 Task: See all articles on browser extensions & outlook add-in.
Action: Mouse moved to (737, 48)
Screenshot: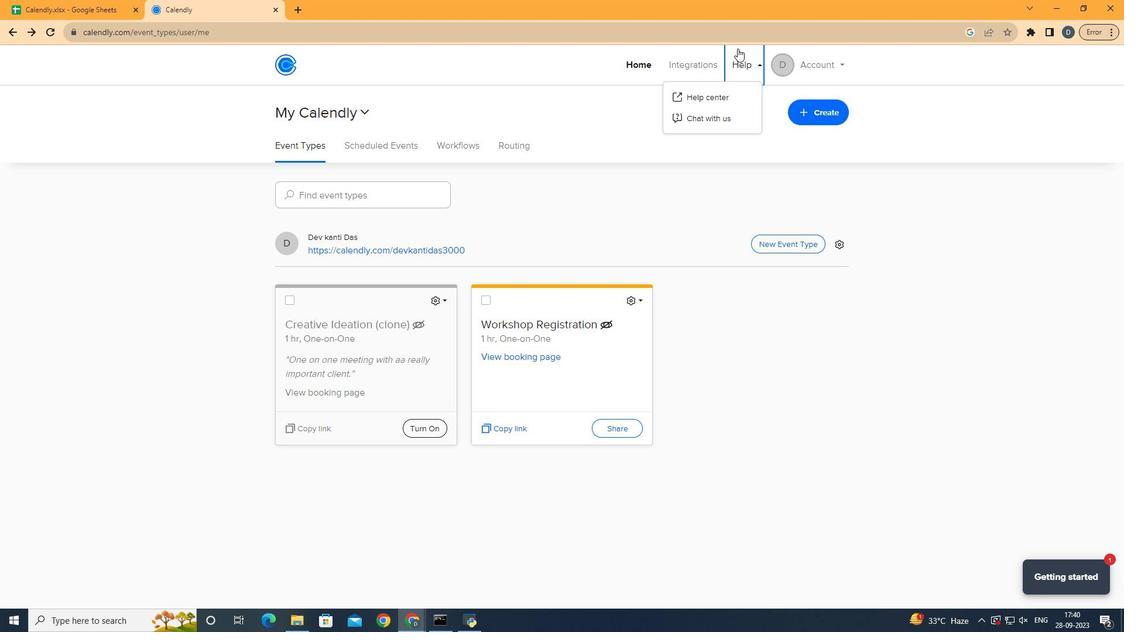 
Action: Mouse pressed left at (737, 48)
Screenshot: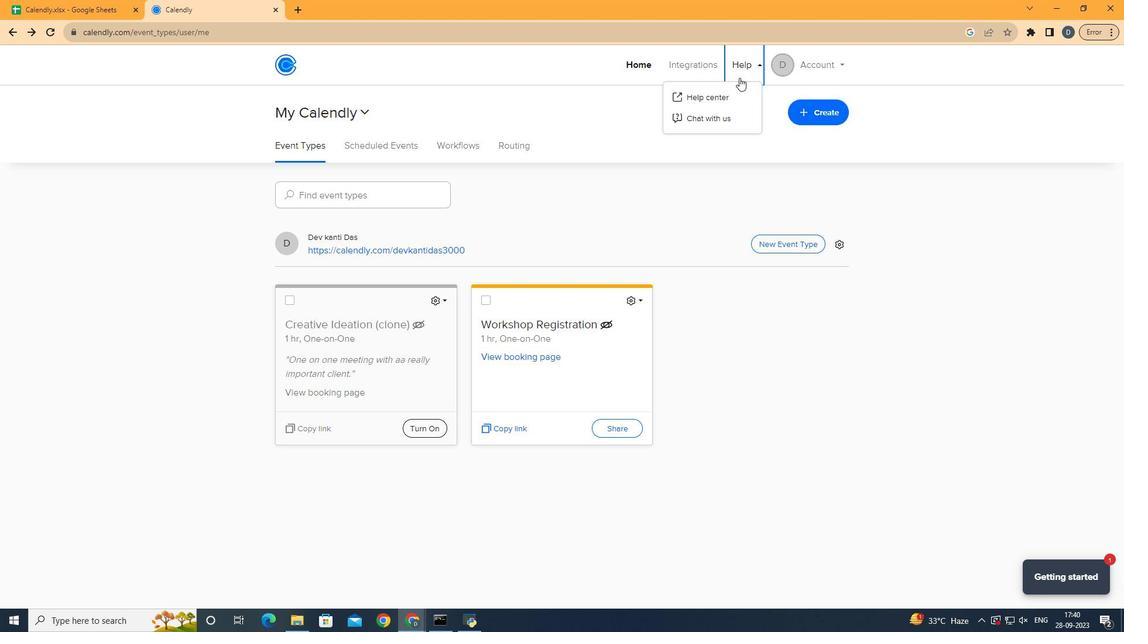 
Action: Mouse moved to (731, 102)
Screenshot: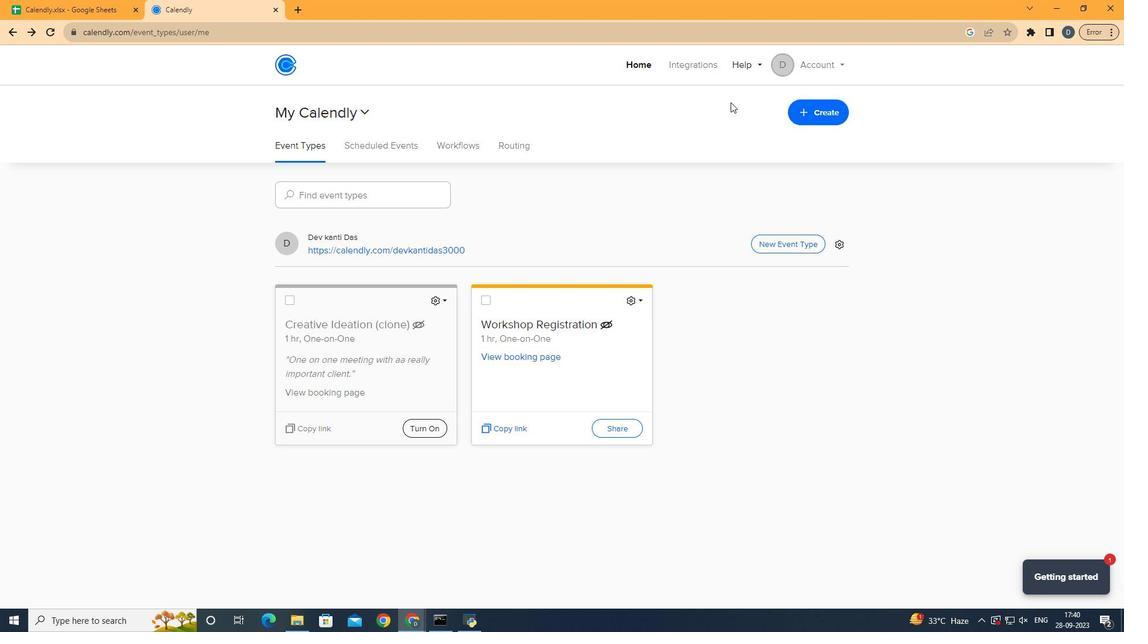
Action: Mouse pressed left at (731, 102)
Screenshot: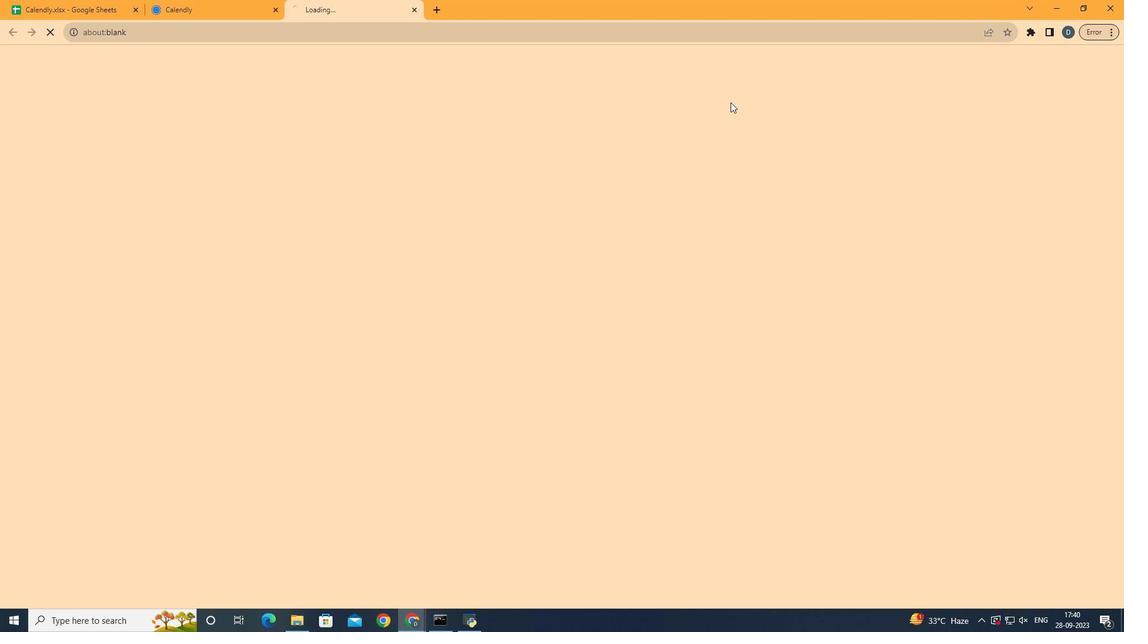 
Action: Mouse moved to (728, 253)
Screenshot: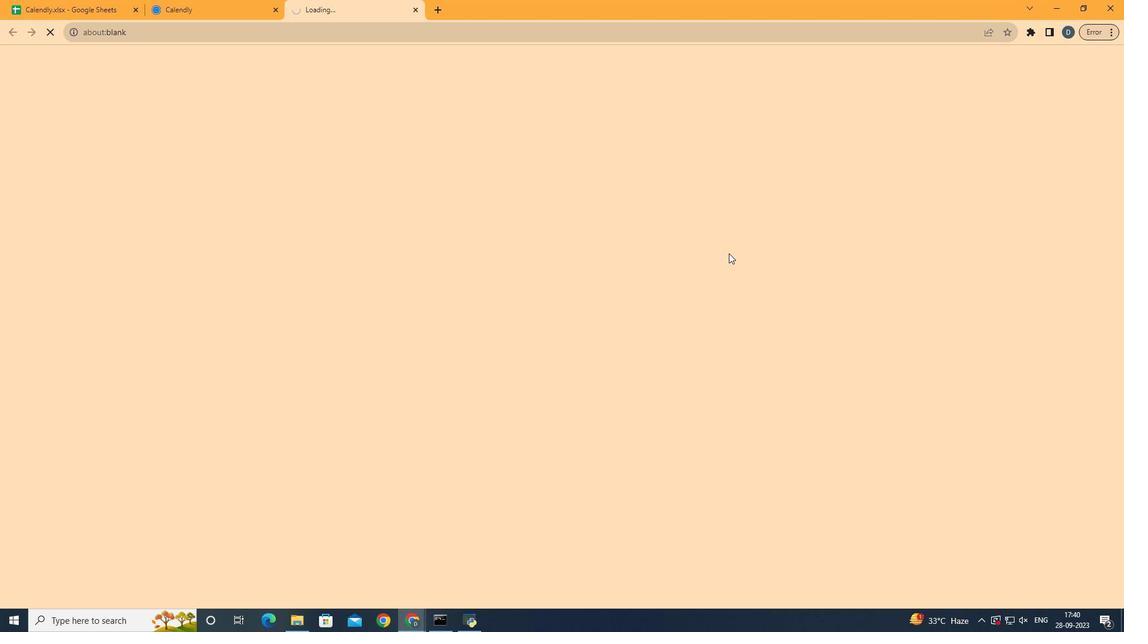
Action: Mouse scrolled (728, 252) with delta (0, 0)
Screenshot: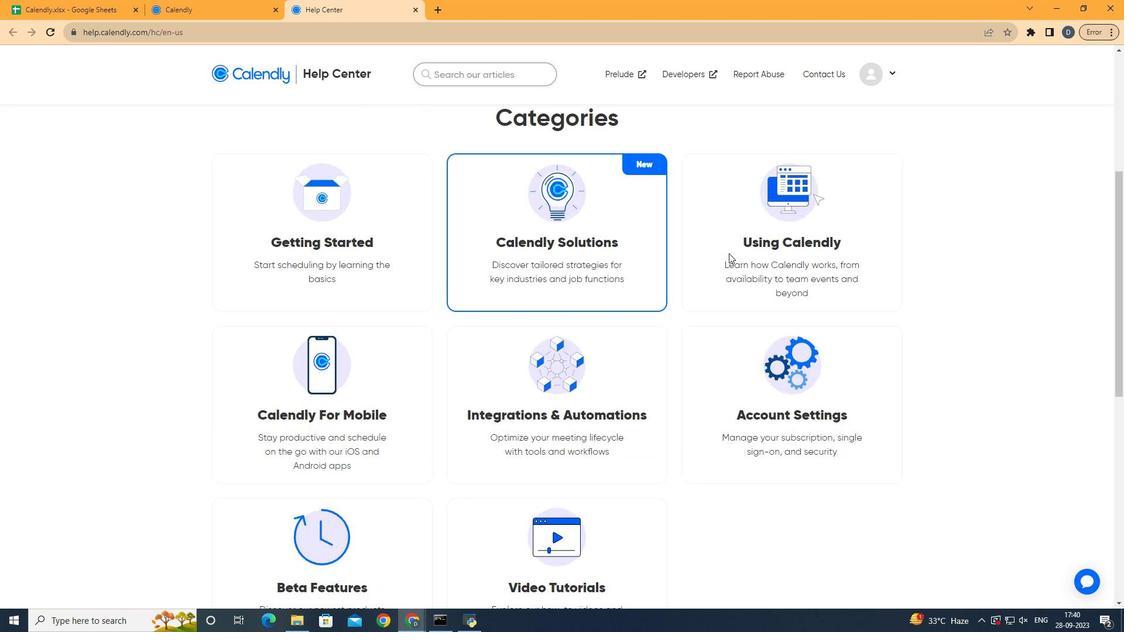 
Action: Mouse scrolled (728, 252) with delta (0, 0)
Screenshot: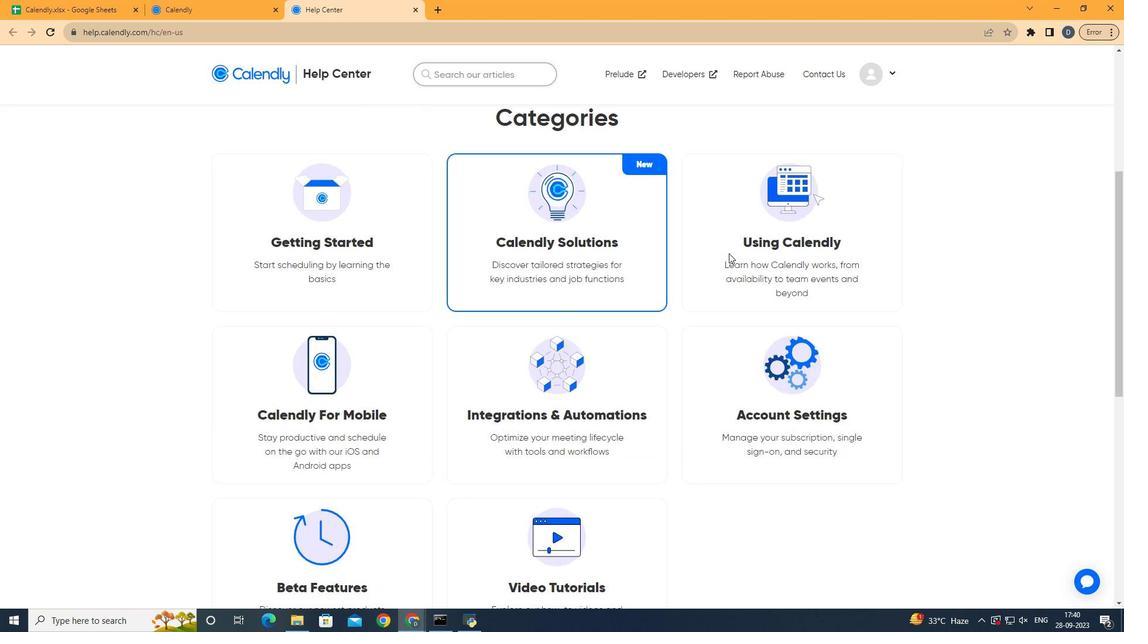 
Action: Mouse scrolled (728, 252) with delta (0, 0)
Screenshot: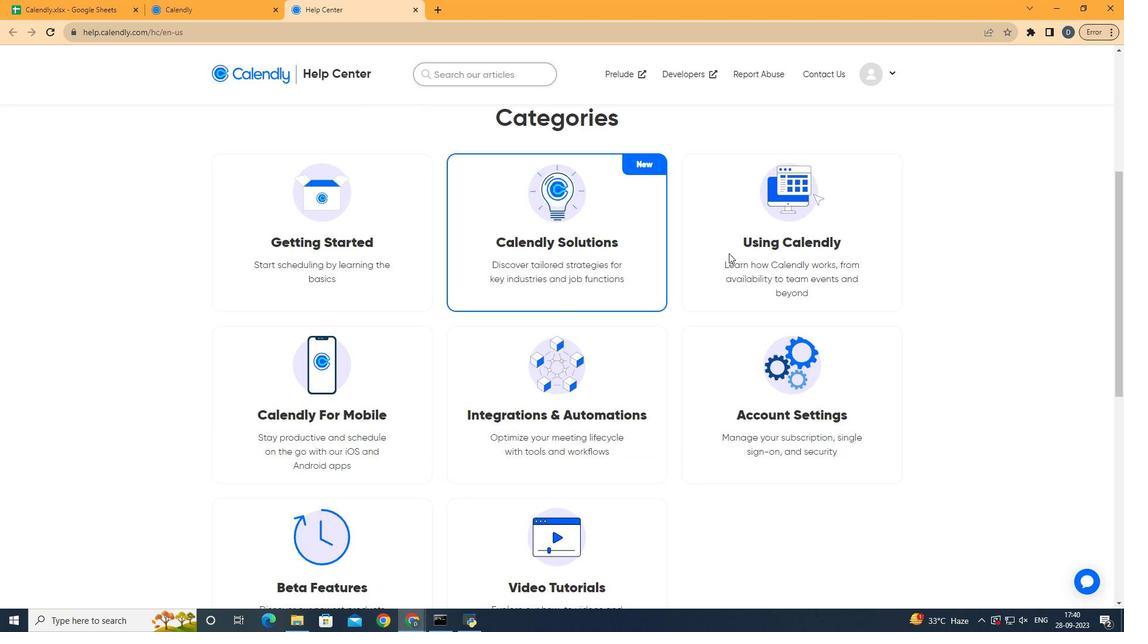 
Action: Mouse scrolled (728, 252) with delta (0, 0)
Screenshot: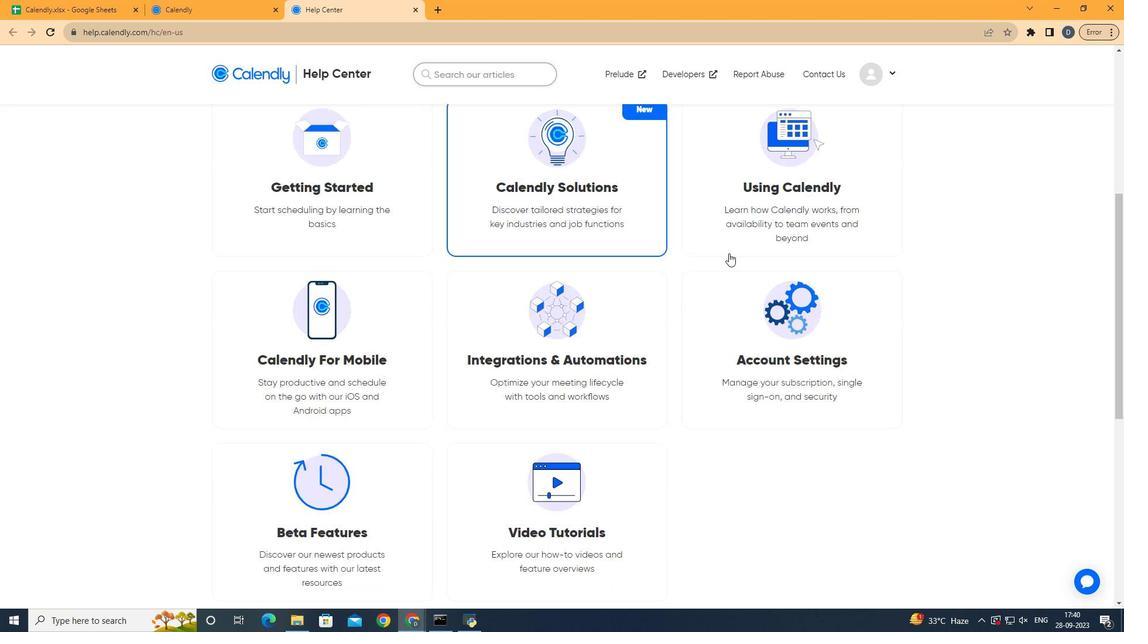 
Action: Mouse scrolled (728, 252) with delta (0, 0)
Screenshot: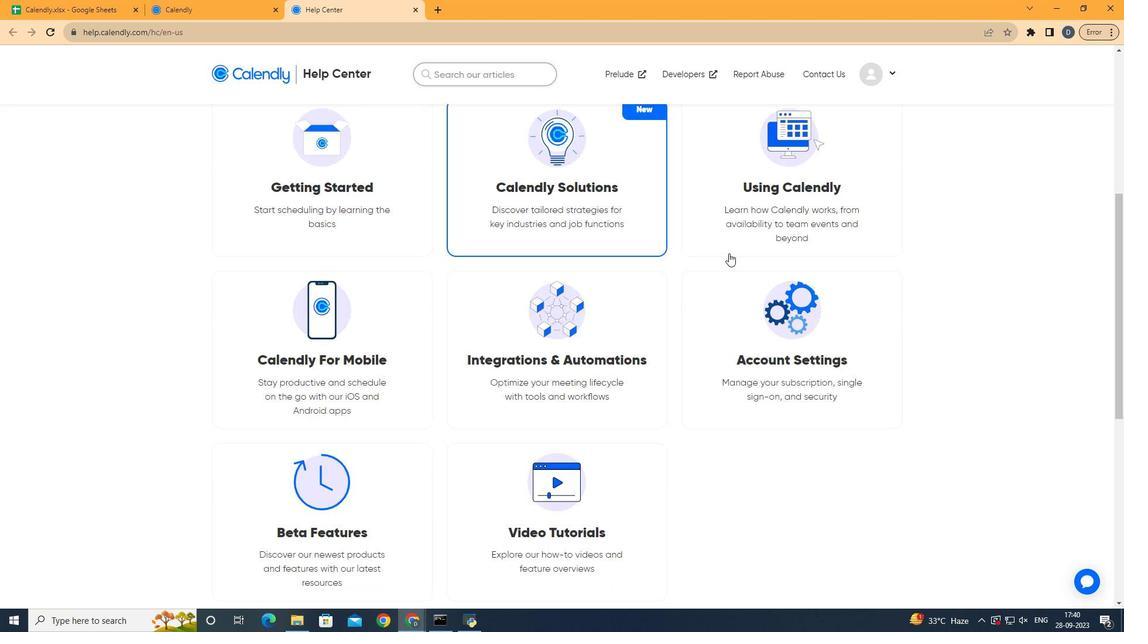 
Action: Mouse scrolled (728, 252) with delta (0, 0)
Screenshot: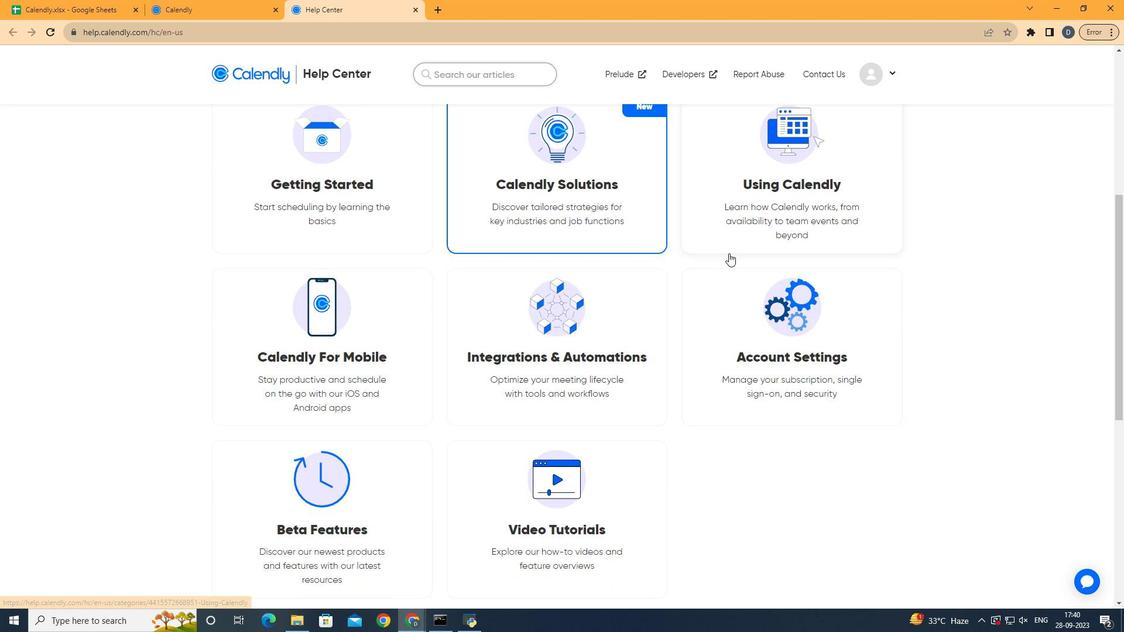 
Action: Mouse moved to (569, 349)
Screenshot: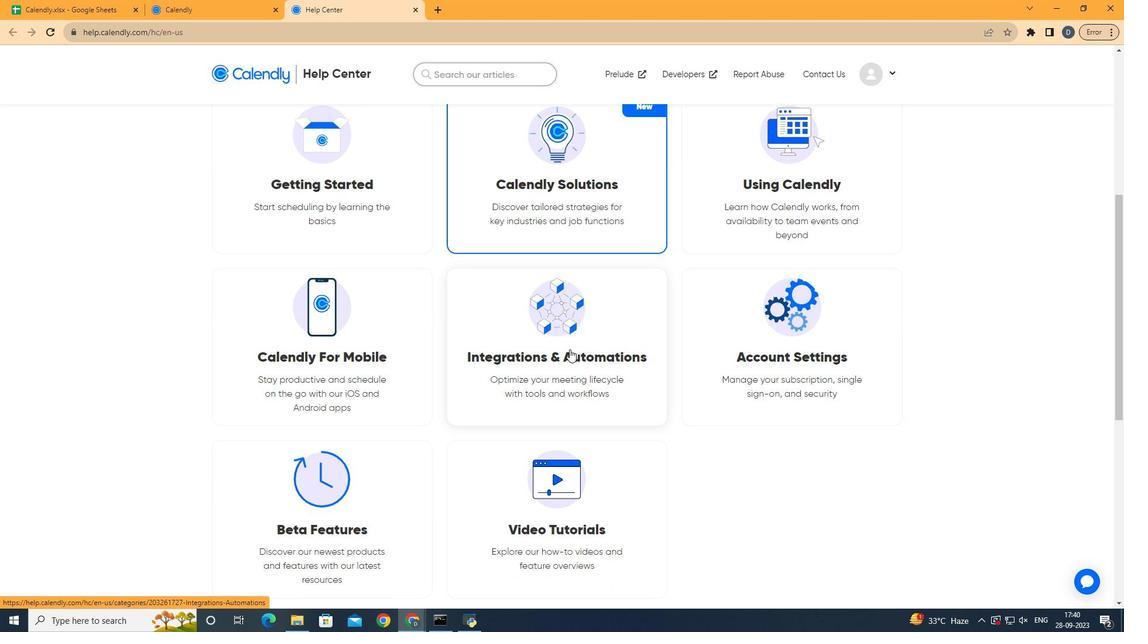 
Action: Mouse pressed left at (569, 349)
Screenshot: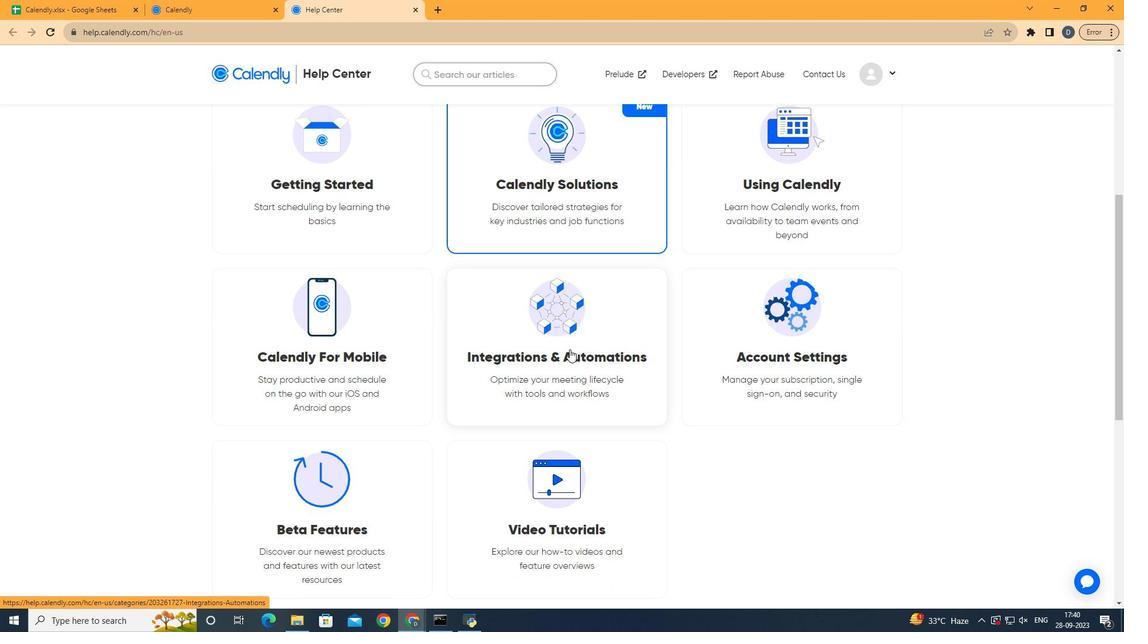
Action: Mouse moved to (659, 322)
Screenshot: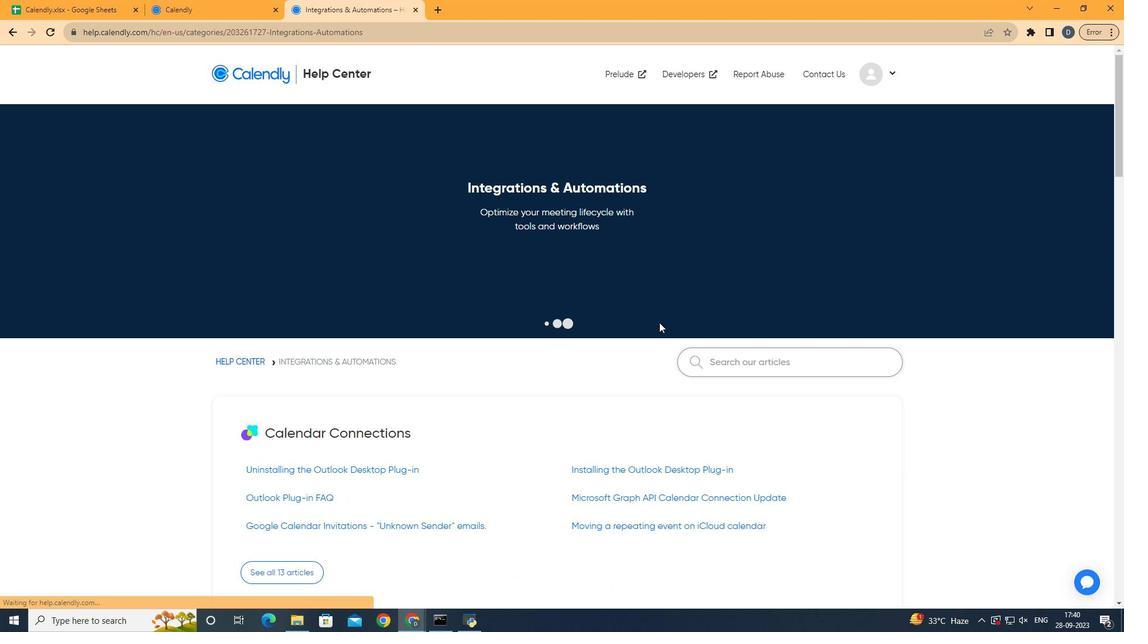 
Action: Mouse scrolled (659, 322) with delta (0, 0)
Screenshot: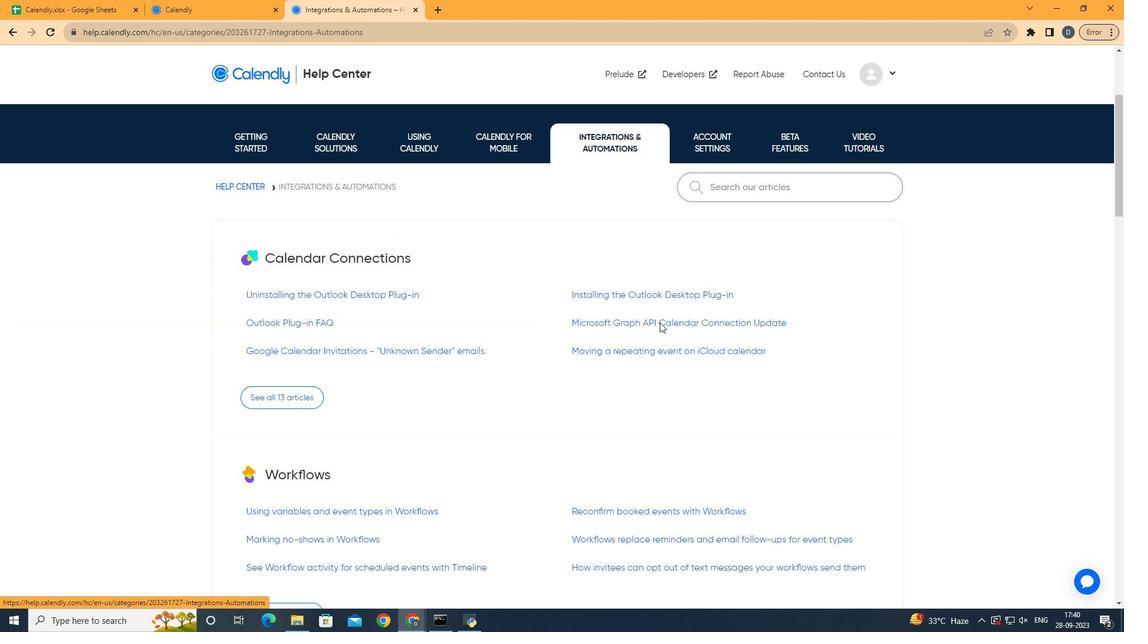 
Action: Mouse scrolled (659, 322) with delta (0, 0)
Screenshot: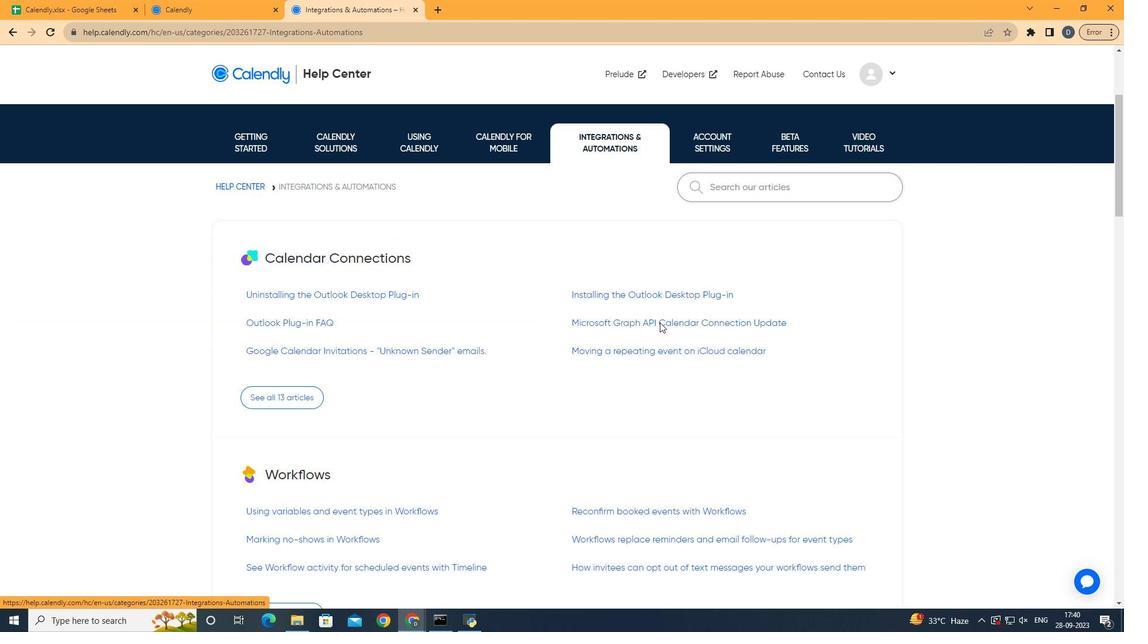 
Action: Mouse scrolled (659, 322) with delta (0, 0)
Screenshot: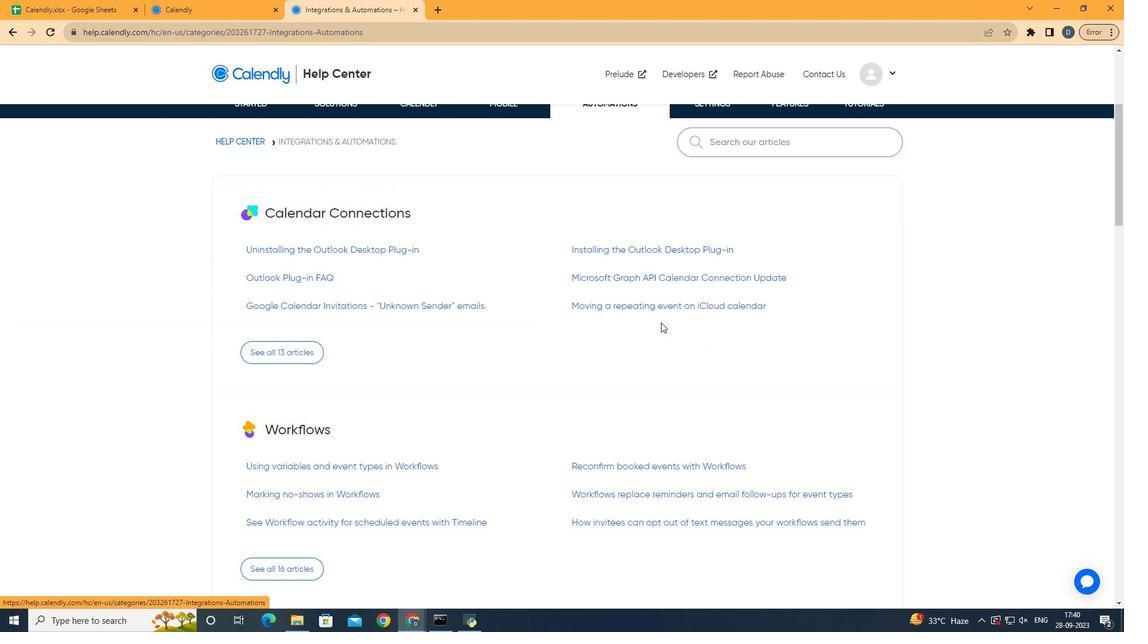 
Action: Mouse scrolled (659, 322) with delta (0, 0)
Screenshot: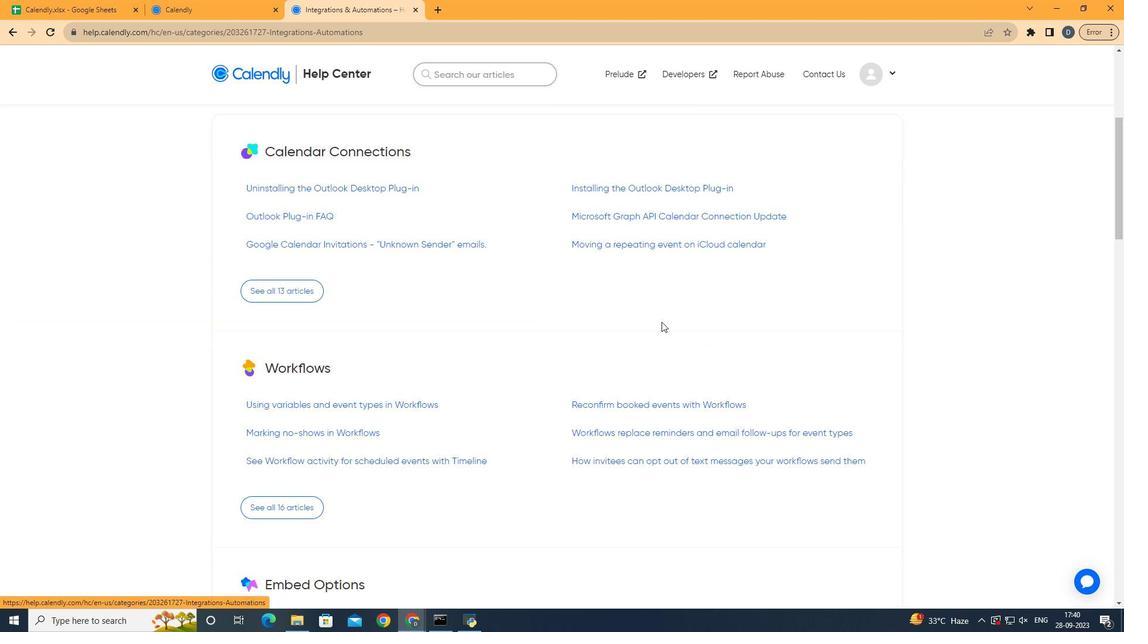 
Action: Mouse moved to (659, 322)
Screenshot: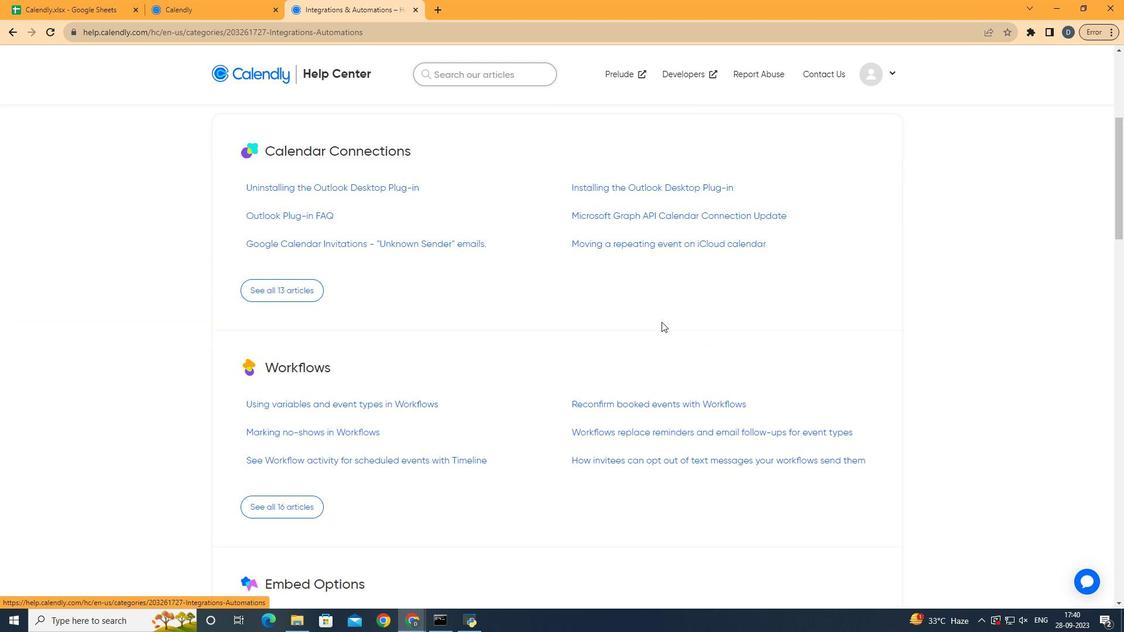 
Action: Mouse scrolled (659, 322) with delta (0, 0)
Screenshot: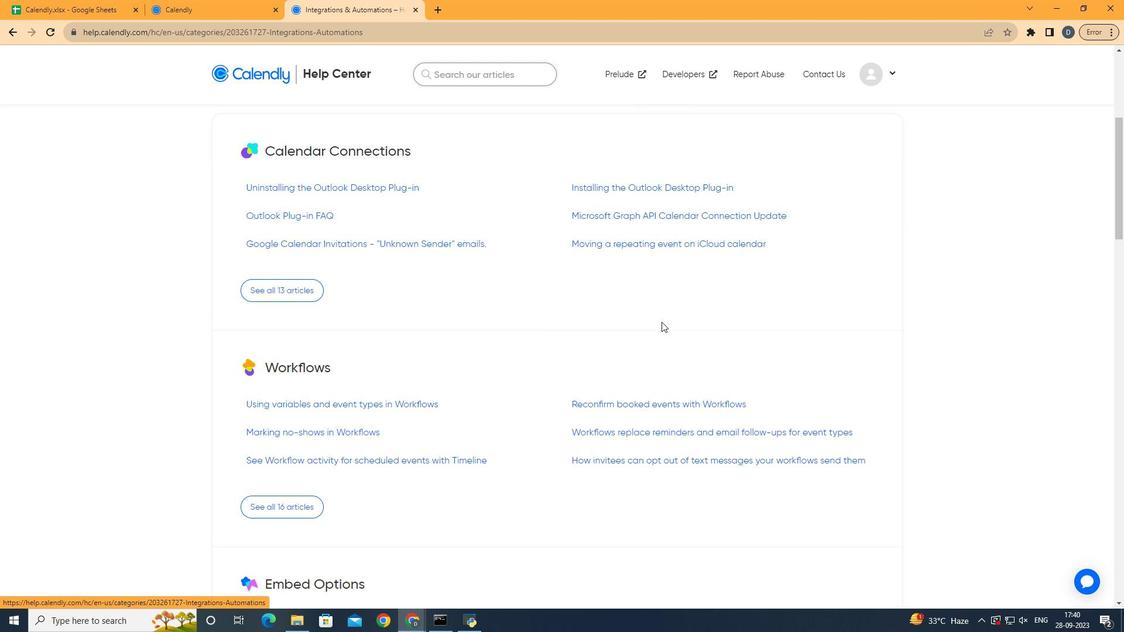 
Action: Mouse moved to (661, 322)
Screenshot: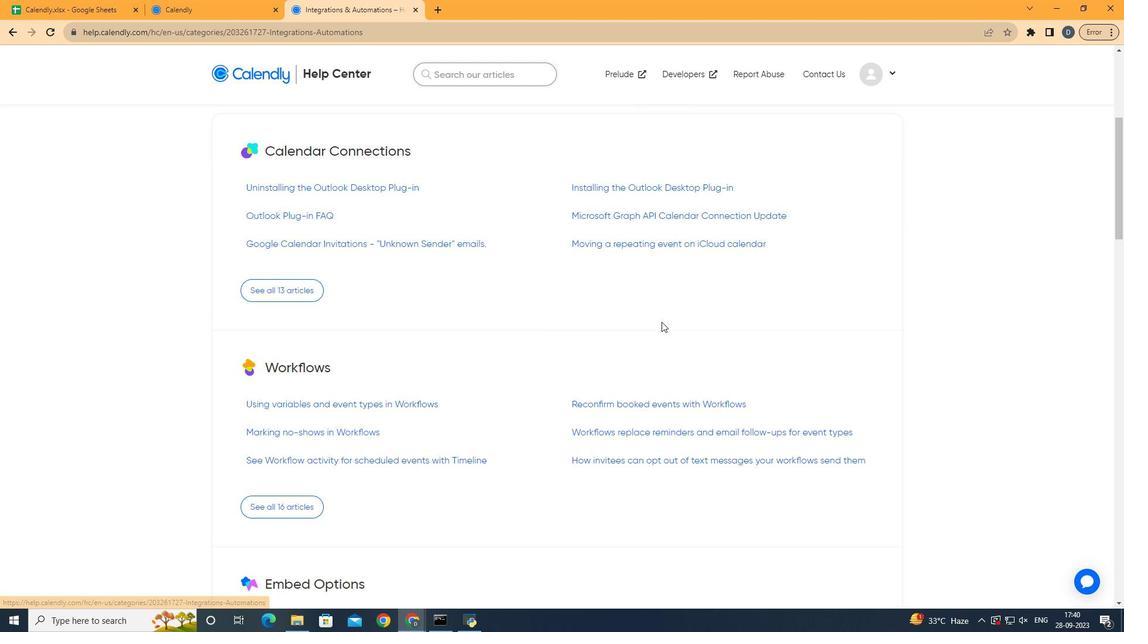 
Action: Mouse scrolled (661, 321) with delta (0, 0)
Screenshot: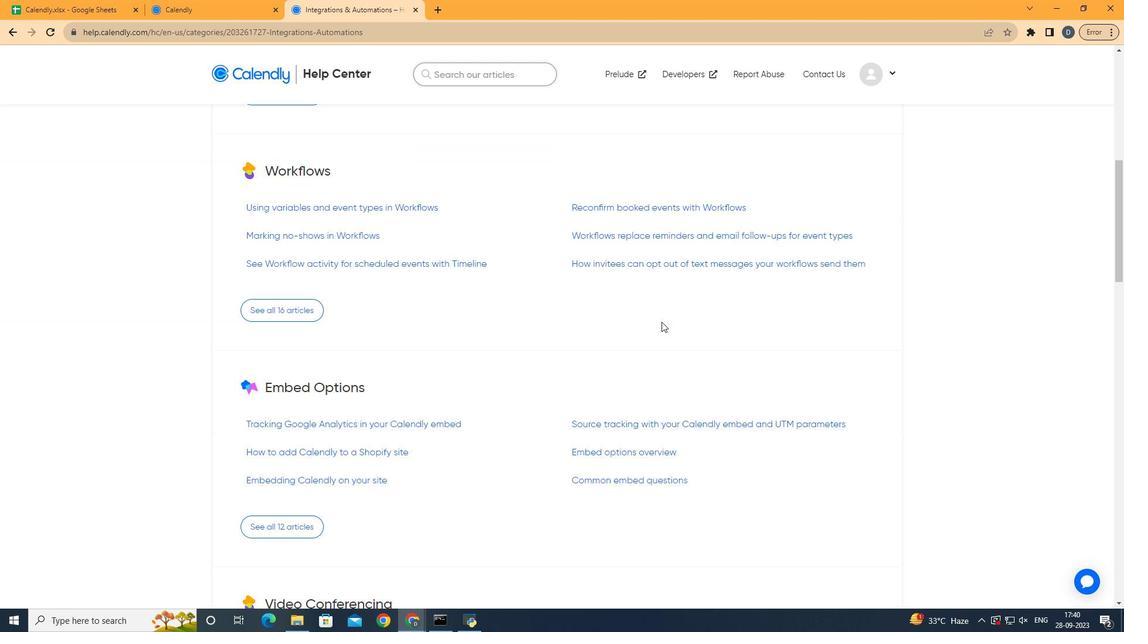 
Action: Mouse scrolled (661, 321) with delta (0, 0)
Screenshot: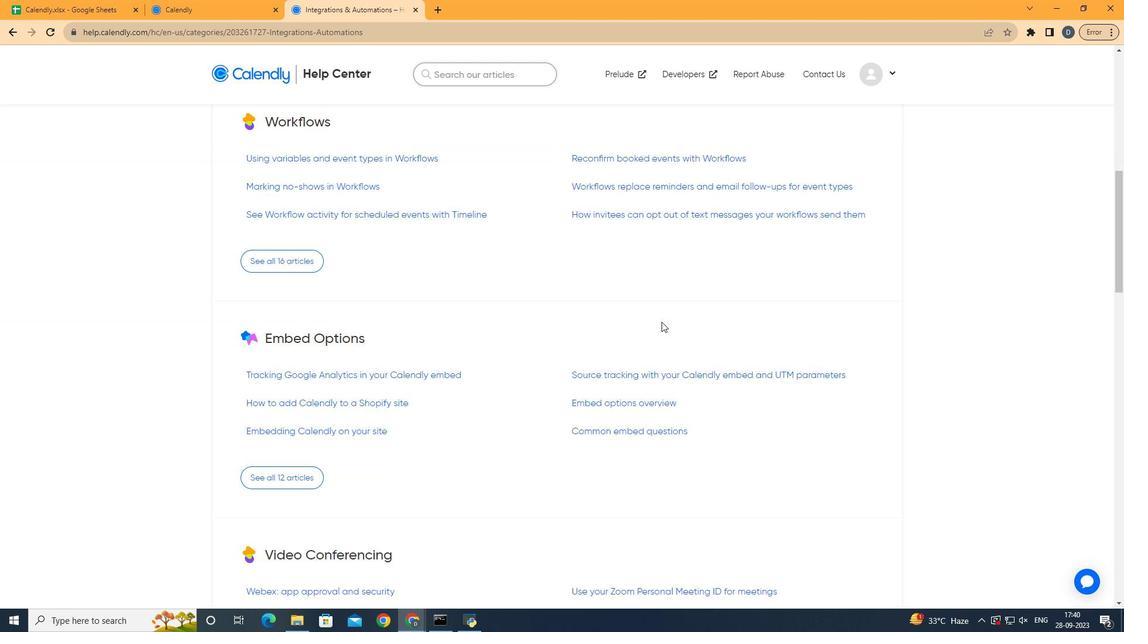 
Action: Mouse scrolled (661, 321) with delta (0, 0)
Screenshot: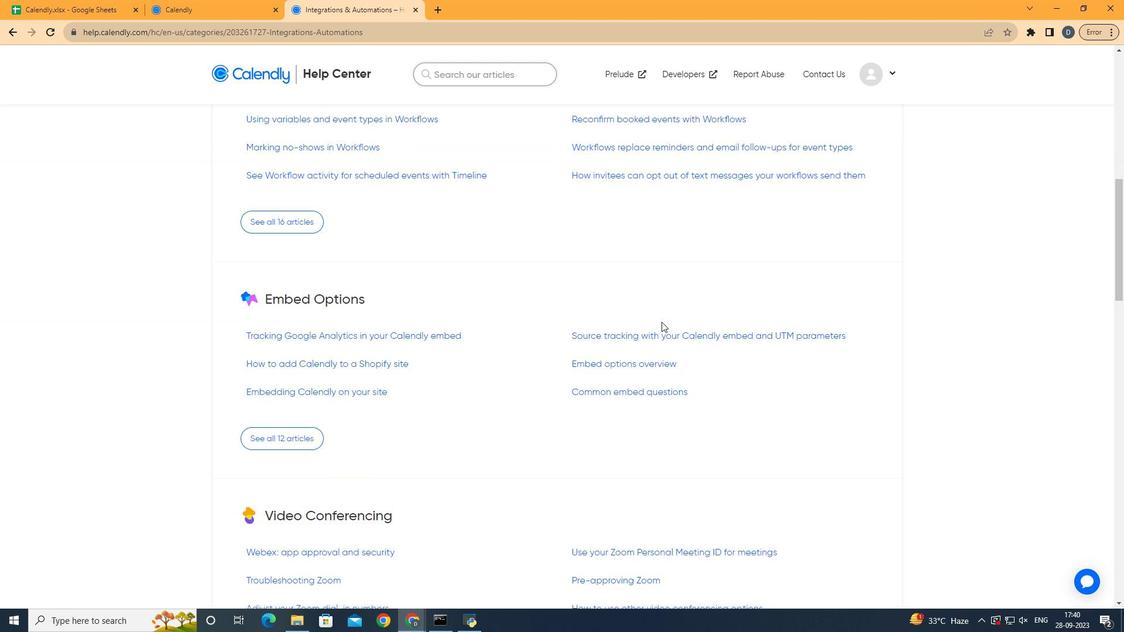 
Action: Mouse scrolled (661, 321) with delta (0, 0)
Screenshot: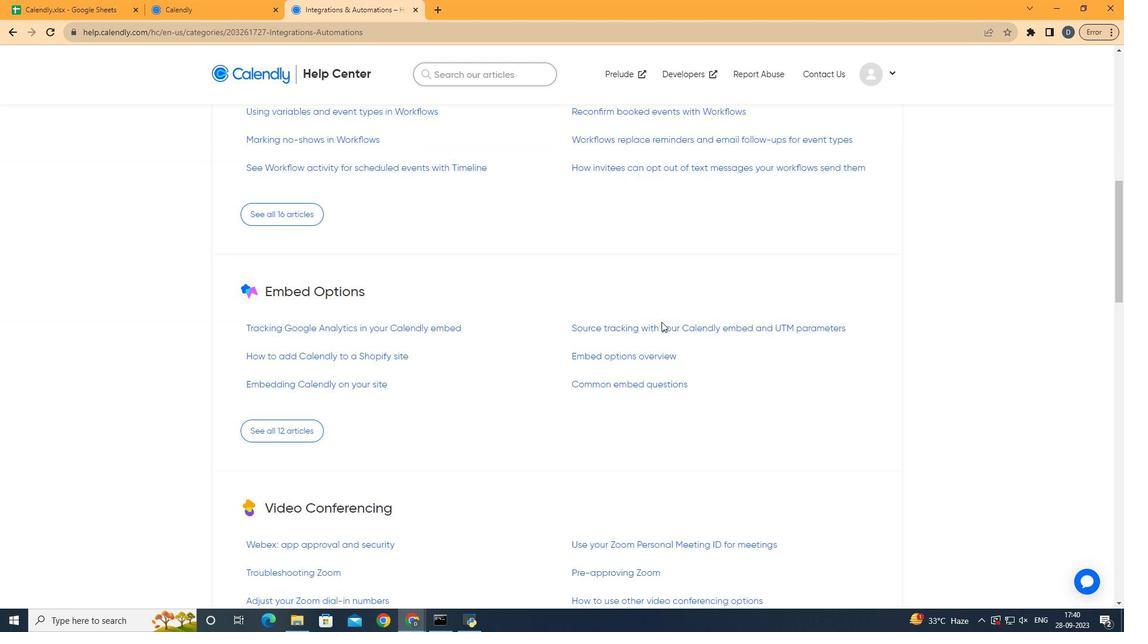 
Action: Mouse scrolled (661, 321) with delta (0, 0)
Screenshot: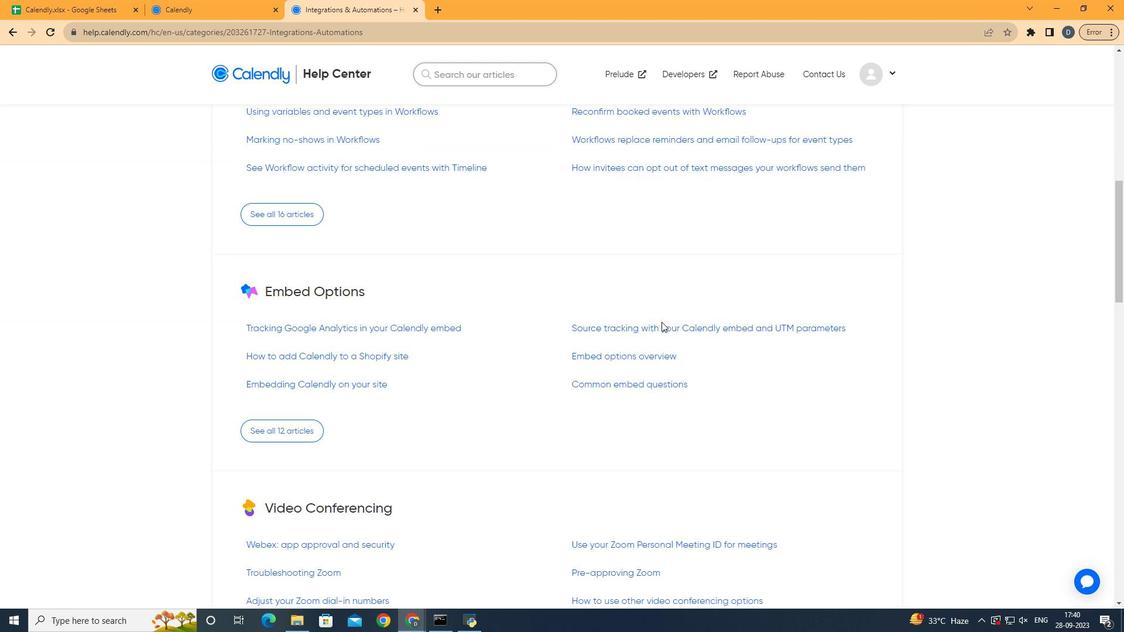 
Action: Mouse scrolled (661, 322) with delta (0, 0)
Screenshot: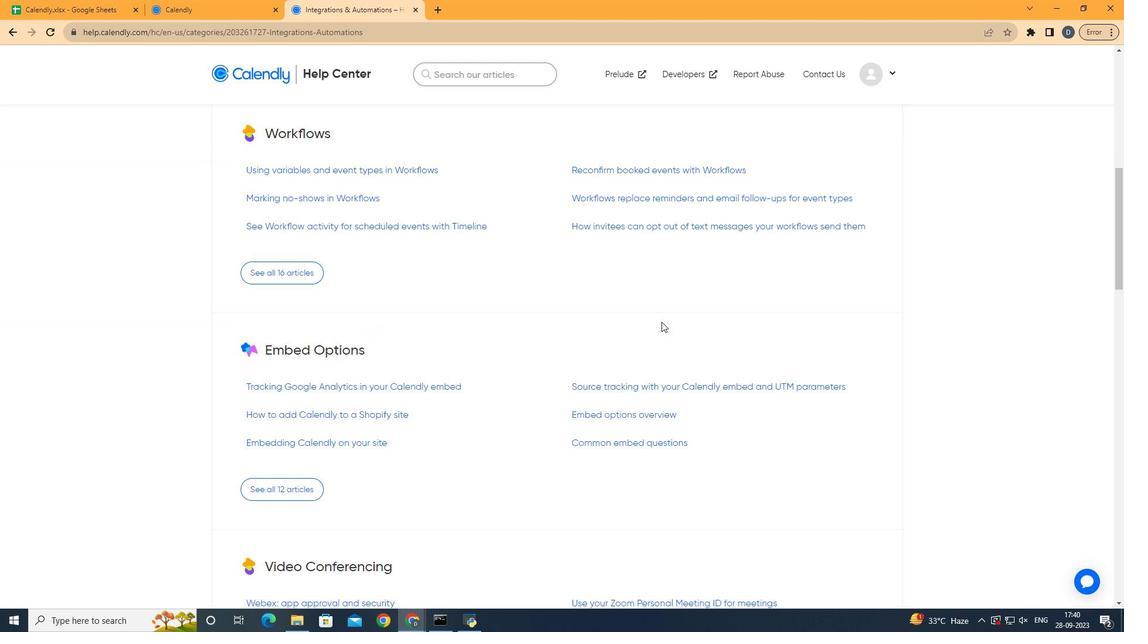
Action: Mouse scrolled (661, 321) with delta (0, 0)
Screenshot: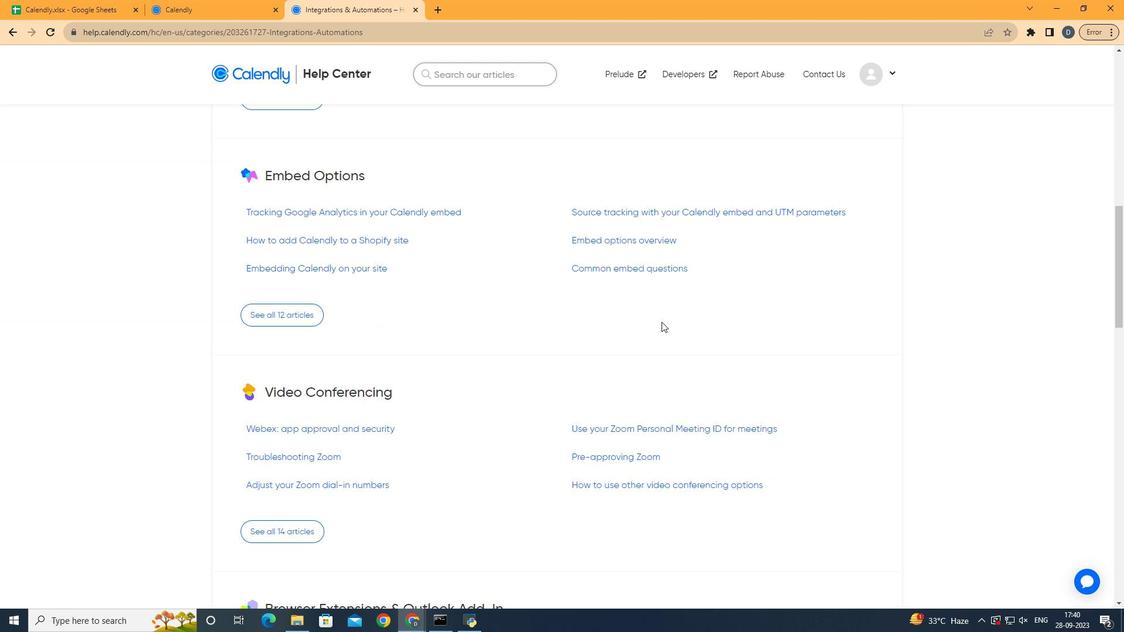 
Action: Mouse scrolled (661, 321) with delta (0, 0)
Screenshot: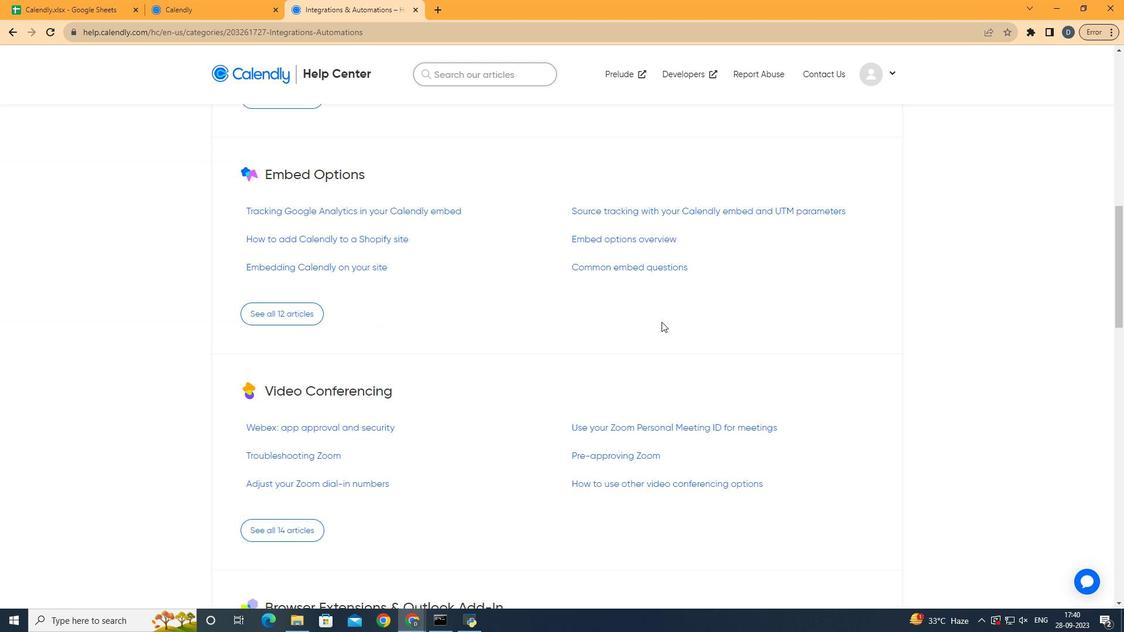 
Action: Mouse scrolled (661, 321) with delta (0, 0)
Screenshot: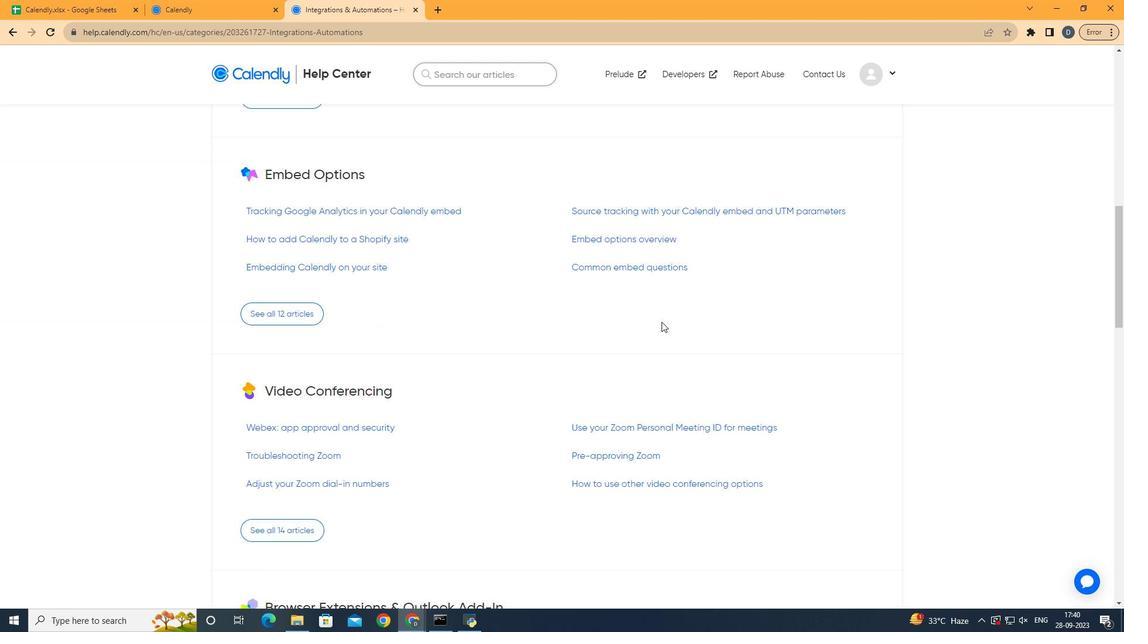 
Action: Mouse scrolled (661, 321) with delta (0, 0)
Screenshot: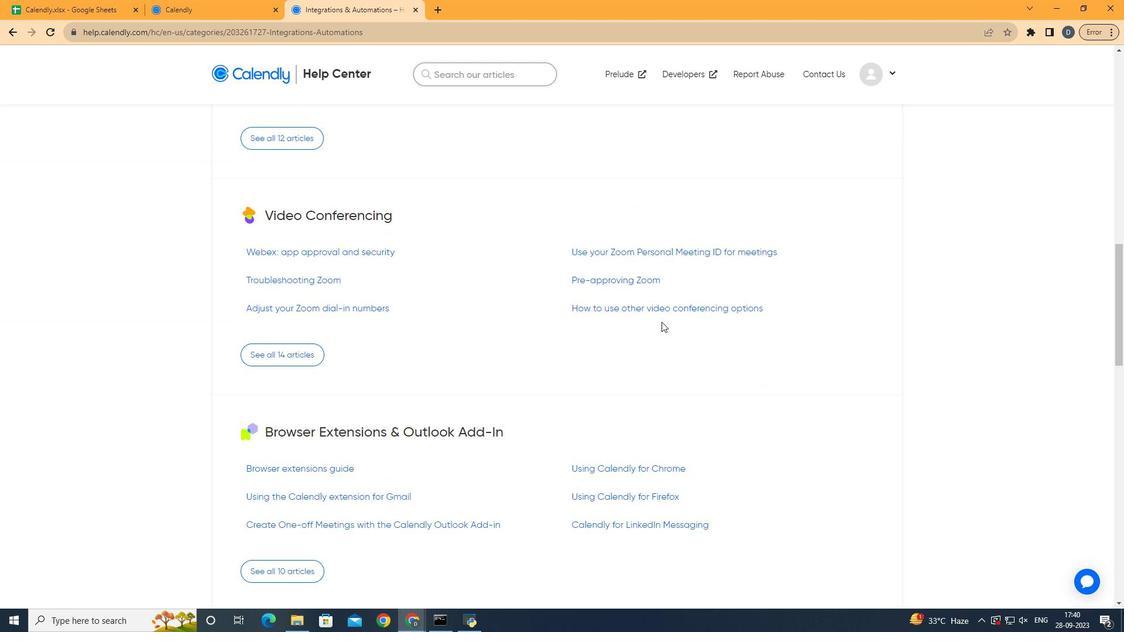 
Action: Mouse scrolled (661, 321) with delta (0, 0)
Screenshot: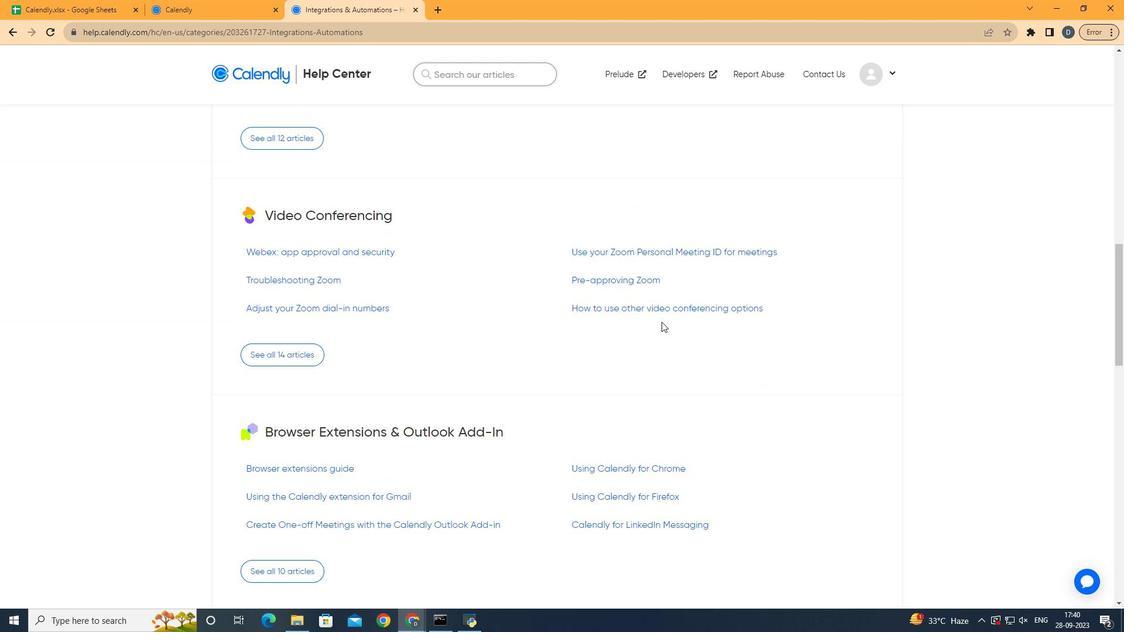 
Action: Mouse scrolled (661, 321) with delta (0, 0)
Screenshot: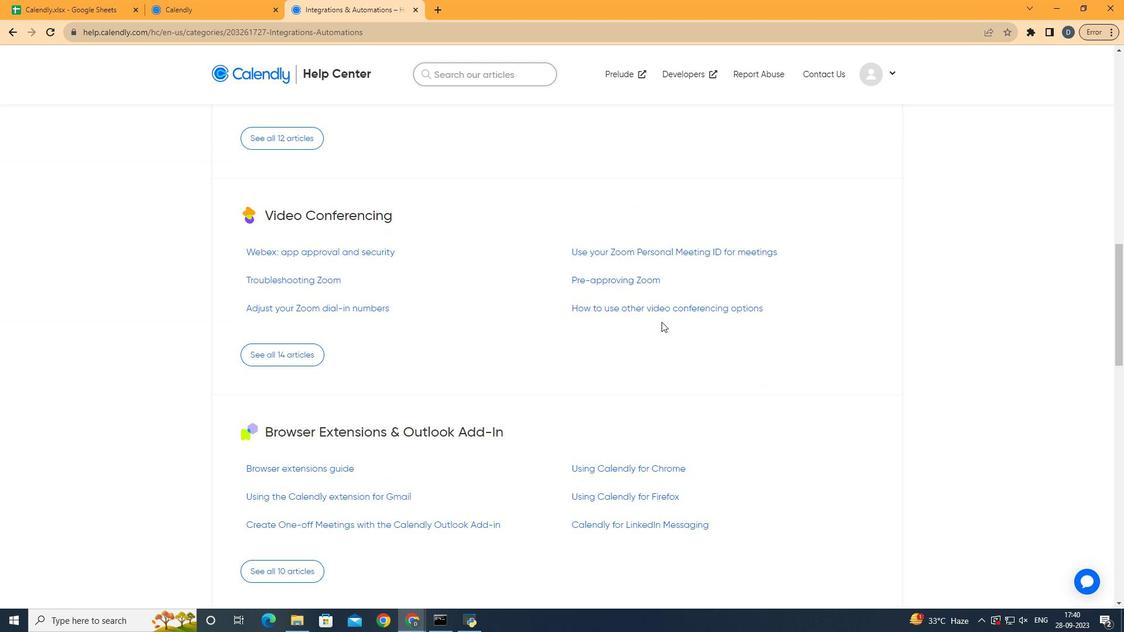 
Action: Mouse scrolled (661, 321) with delta (0, 0)
Screenshot: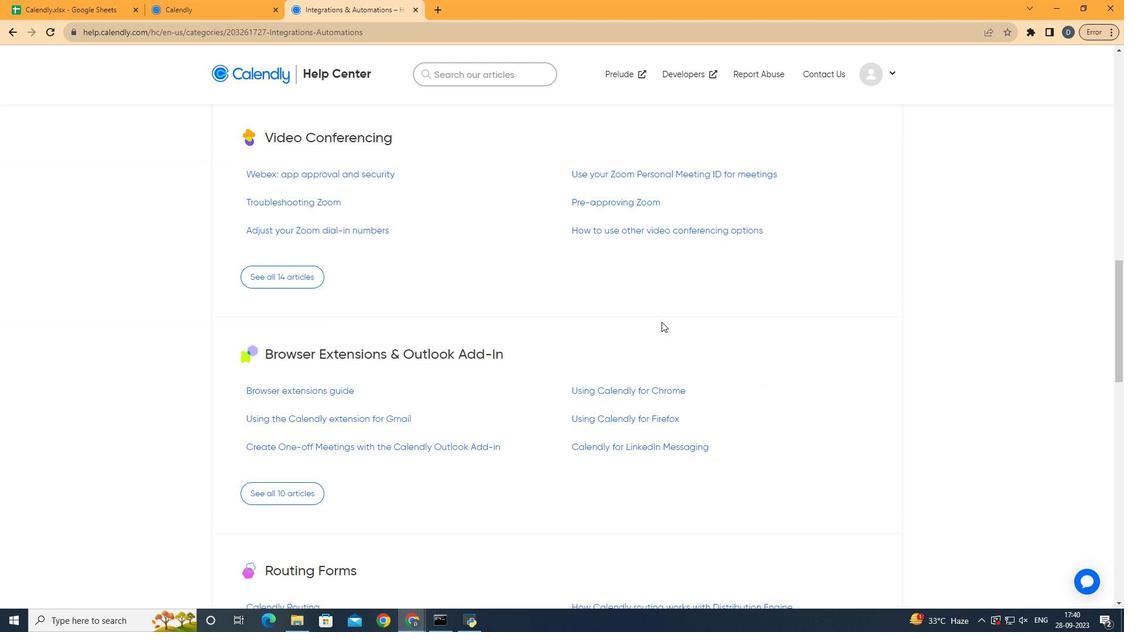 
Action: Mouse scrolled (661, 321) with delta (0, 0)
Screenshot: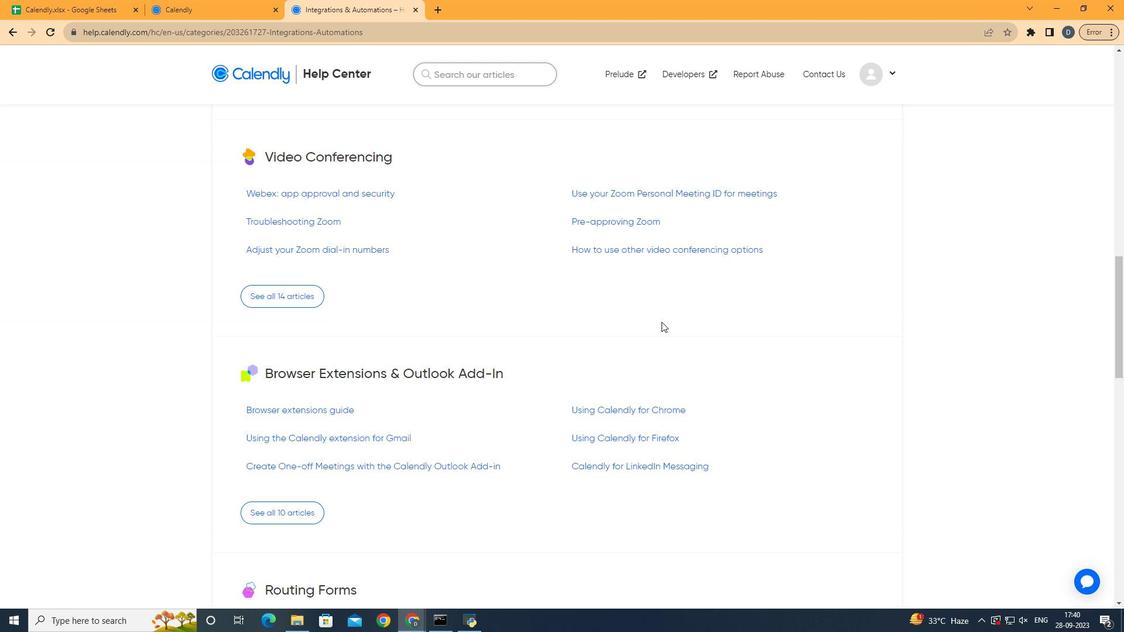 
Action: Mouse scrolled (661, 322) with delta (0, 0)
Screenshot: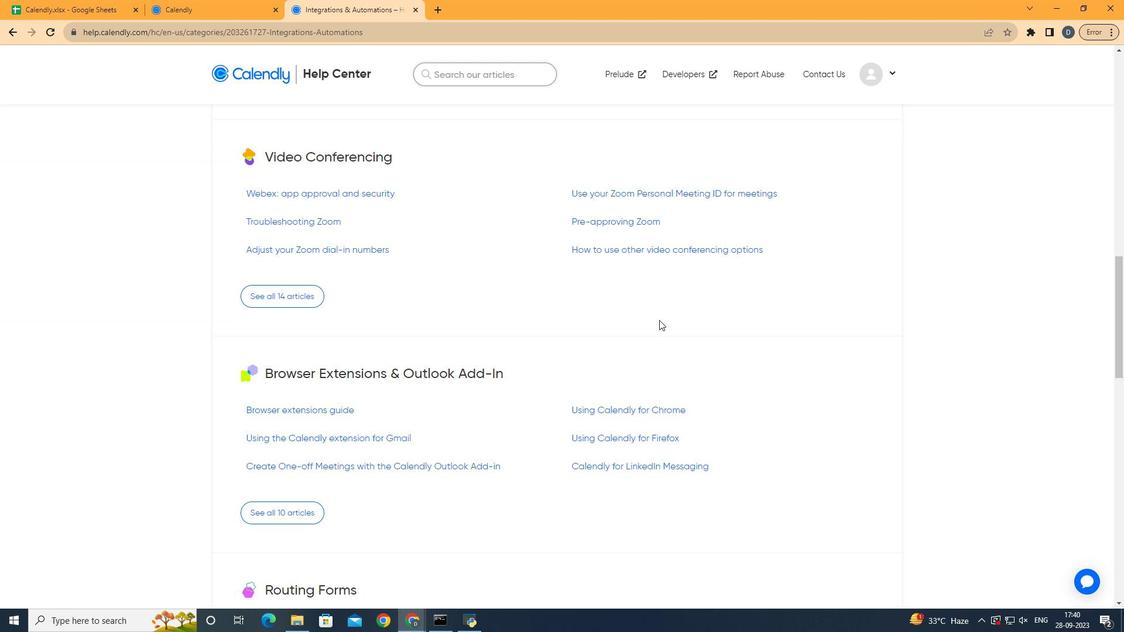 
Action: Mouse moved to (305, 514)
Screenshot: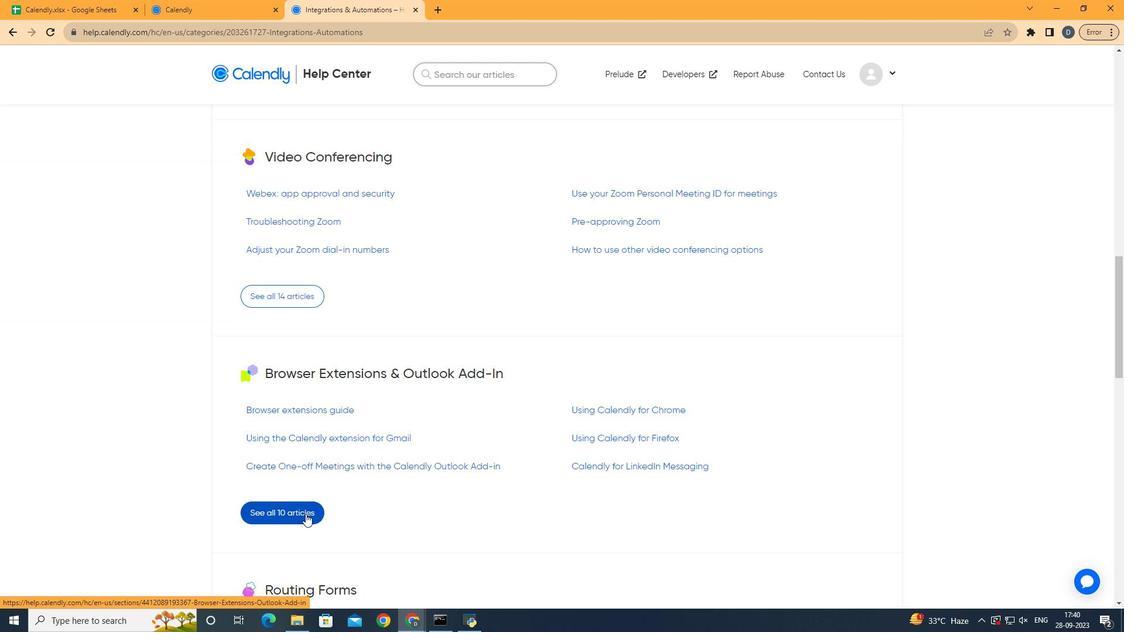 
Action: Mouse pressed left at (305, 514)
Screenshot: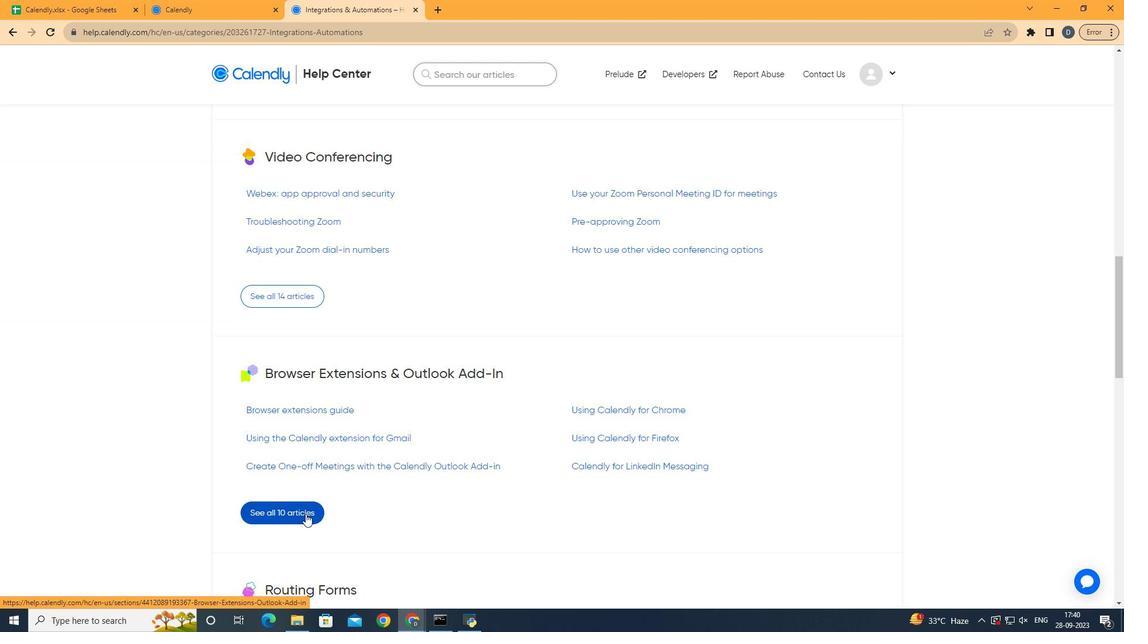 
Action: Mouse moved to (730, 356)
Screenshot: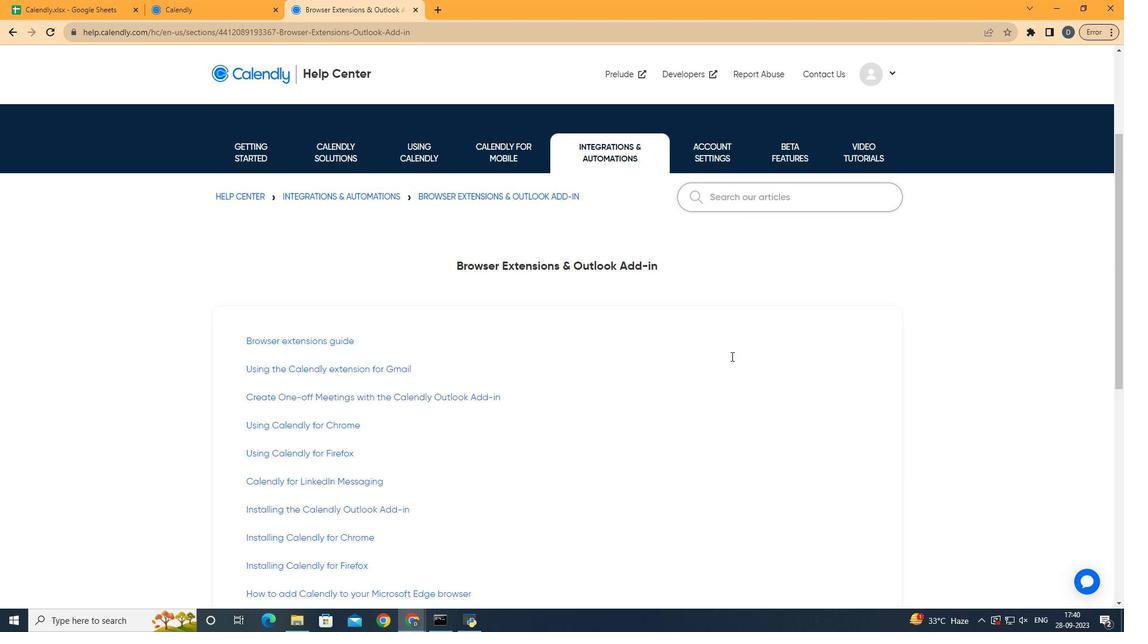 
Action: Mouse scrolled (730, 356) with delta (0, 0)
Screenshot: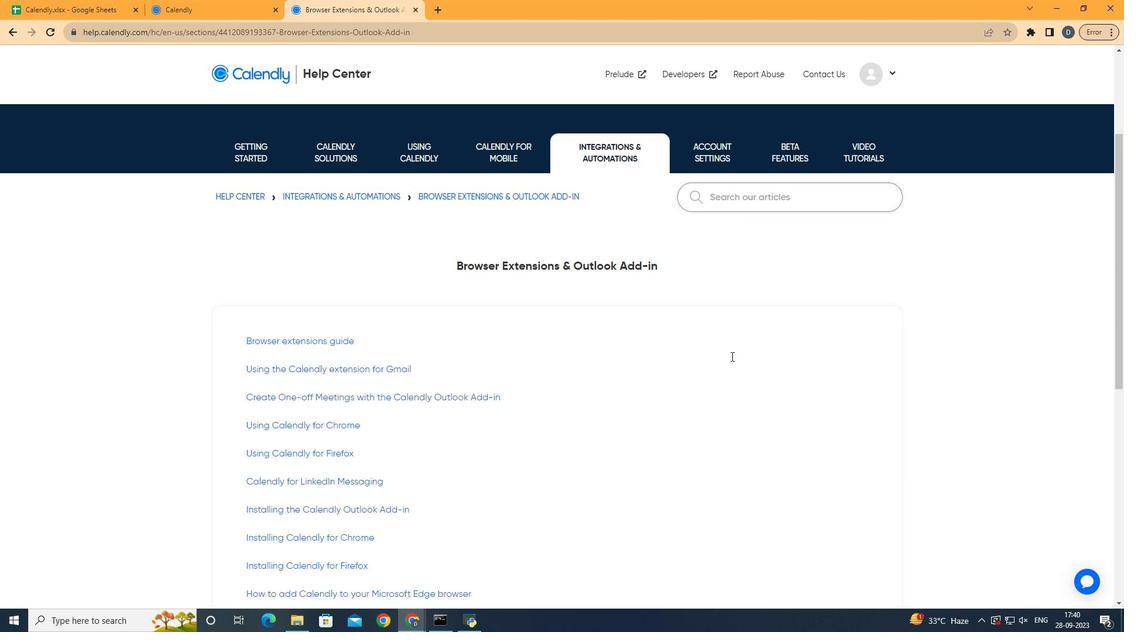 
Action: Mouse scrolled (730, 356) with delta (0, 0)
Screenshot: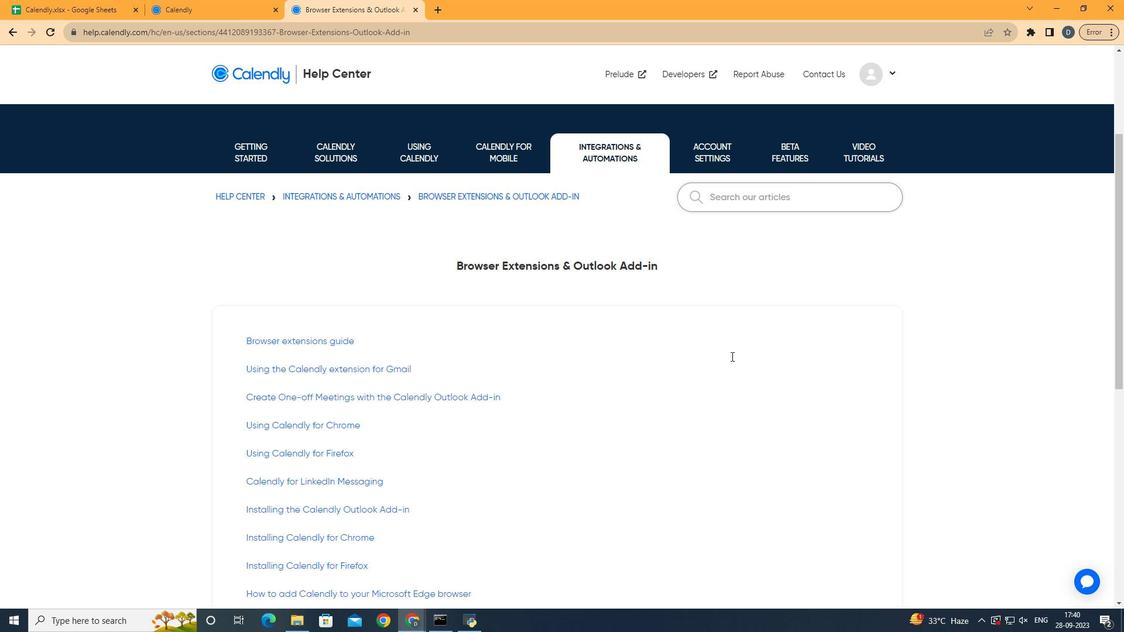
Action: Mouse scrolled (730, 356) with delta (0, 0)
Screenshot: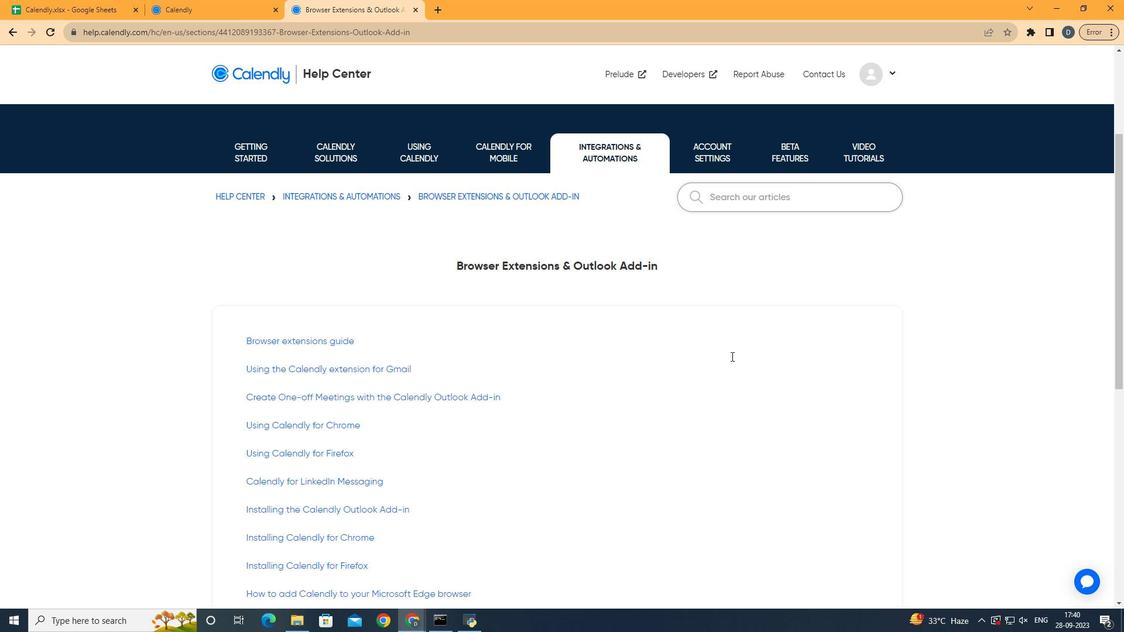 
Action: Mouse moved to (731, 356)
Screenshot: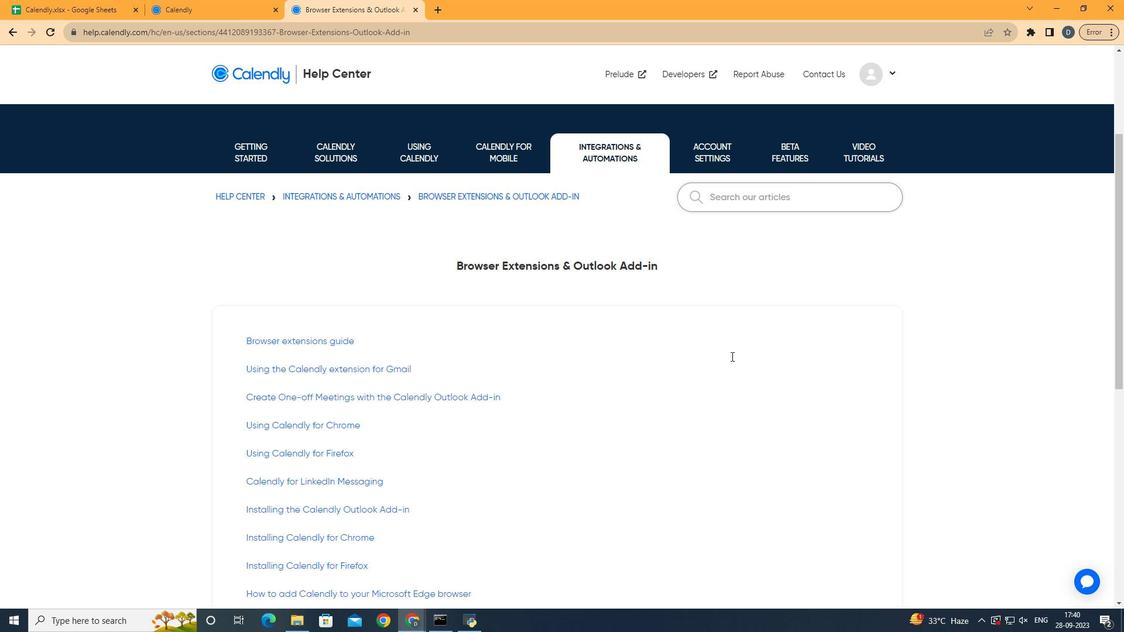 
Action: Mouse scrolled (731, 356) with delta (0, 0)
Screenshot: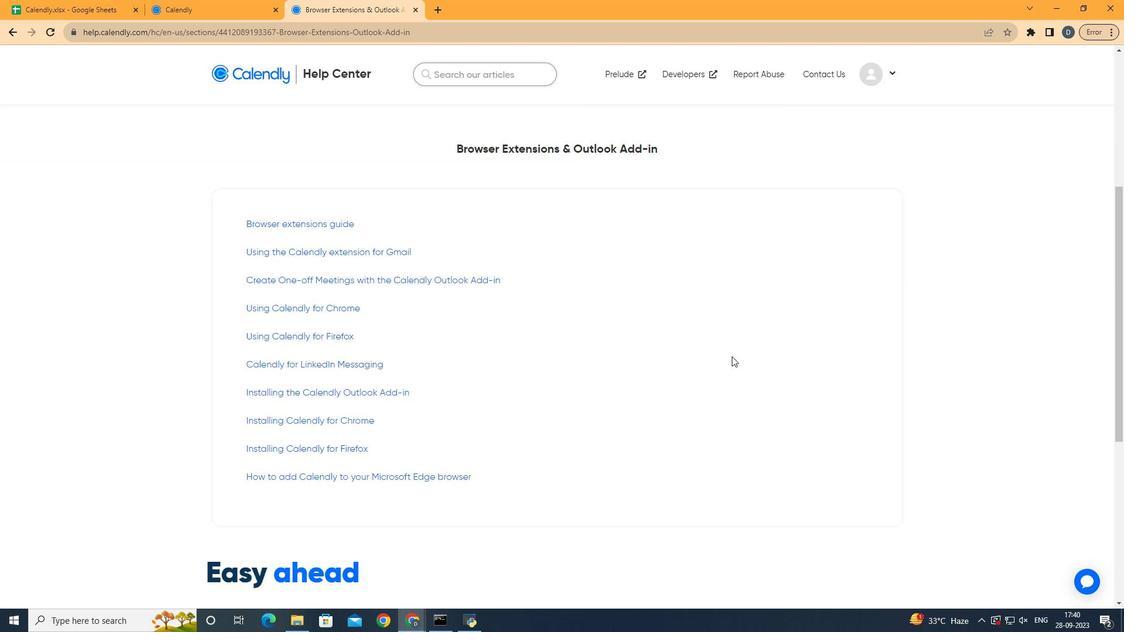 
Action: Mouse scrolled (731, 356) with delta (0, 0)
Screenshot: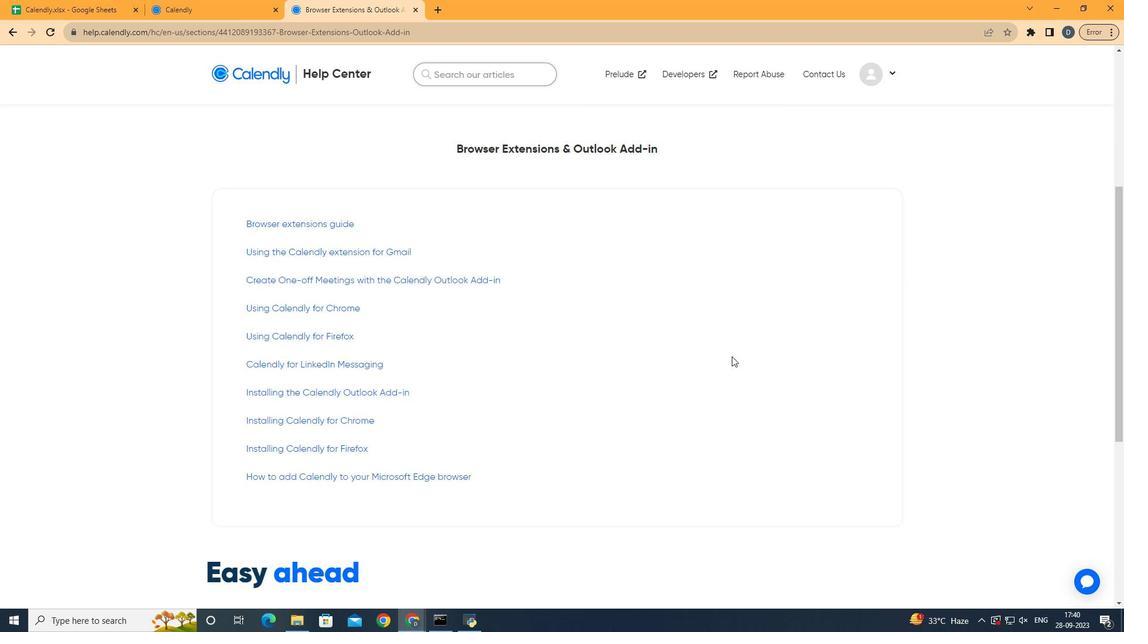 
Action: Mouse moved to (731, 356)
Screenshot: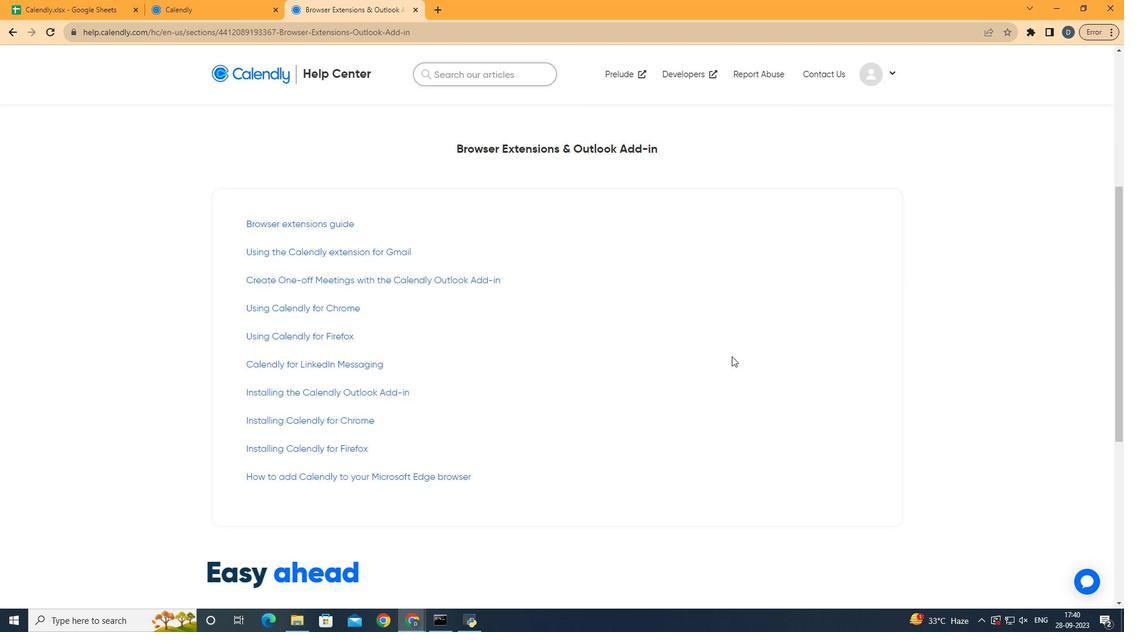 
Action: Mouse scrolled (731, 356) with delta (0, 0)
Screenshot: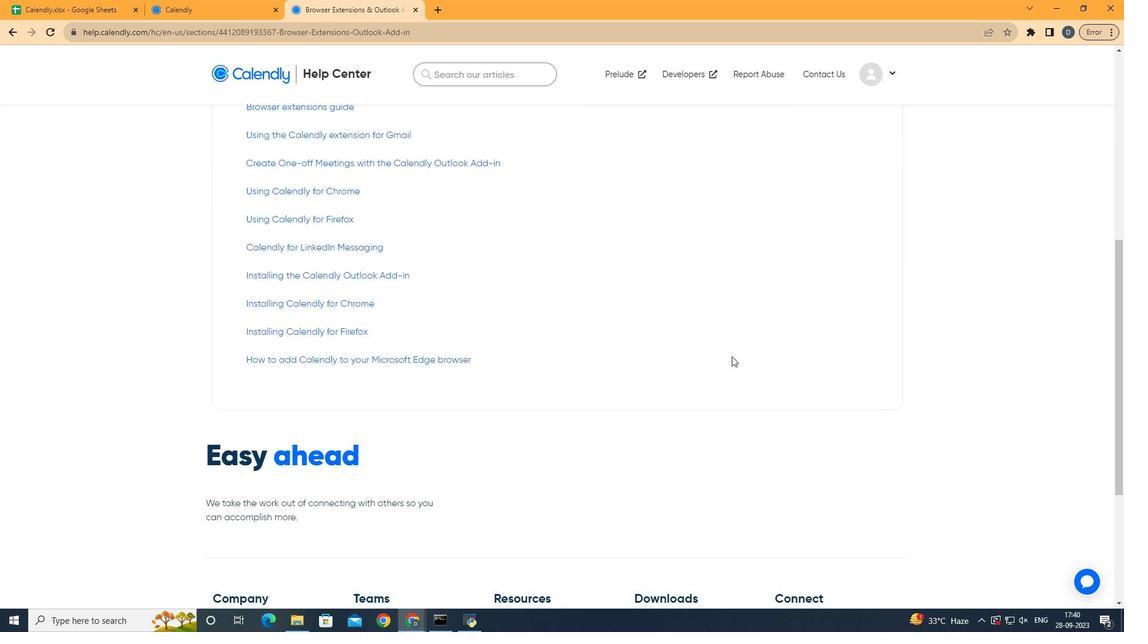 
Action: Mouse scrolled (731, 356) with delta (0, 0)
Screenshot: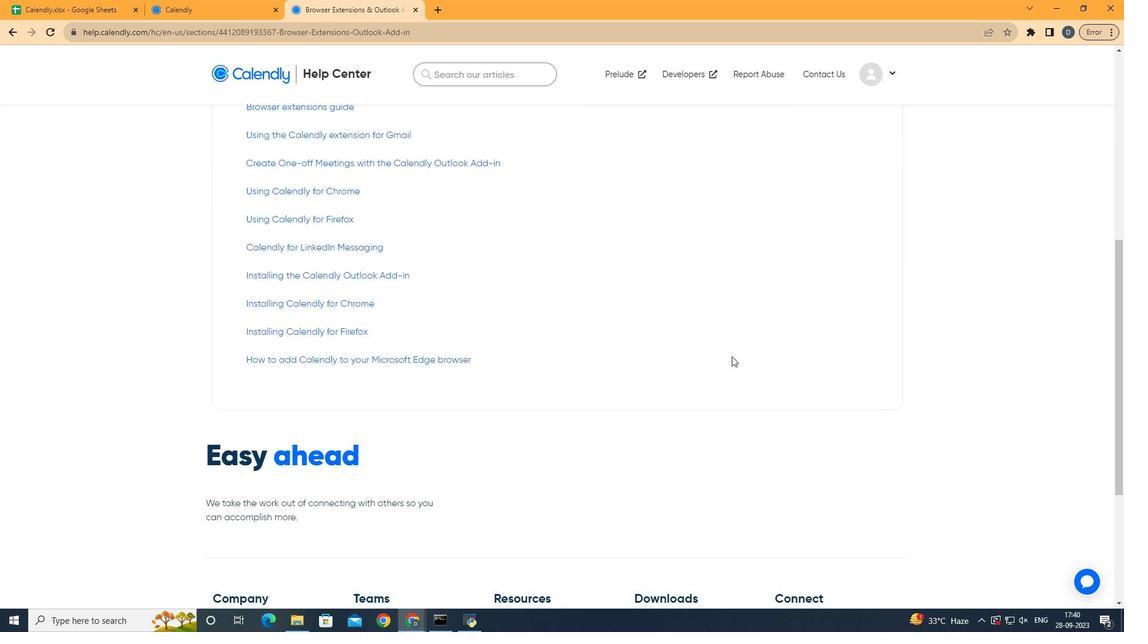 
Action: Mouse scrolled (731, 356) with delta (0, 0)
Screenshot: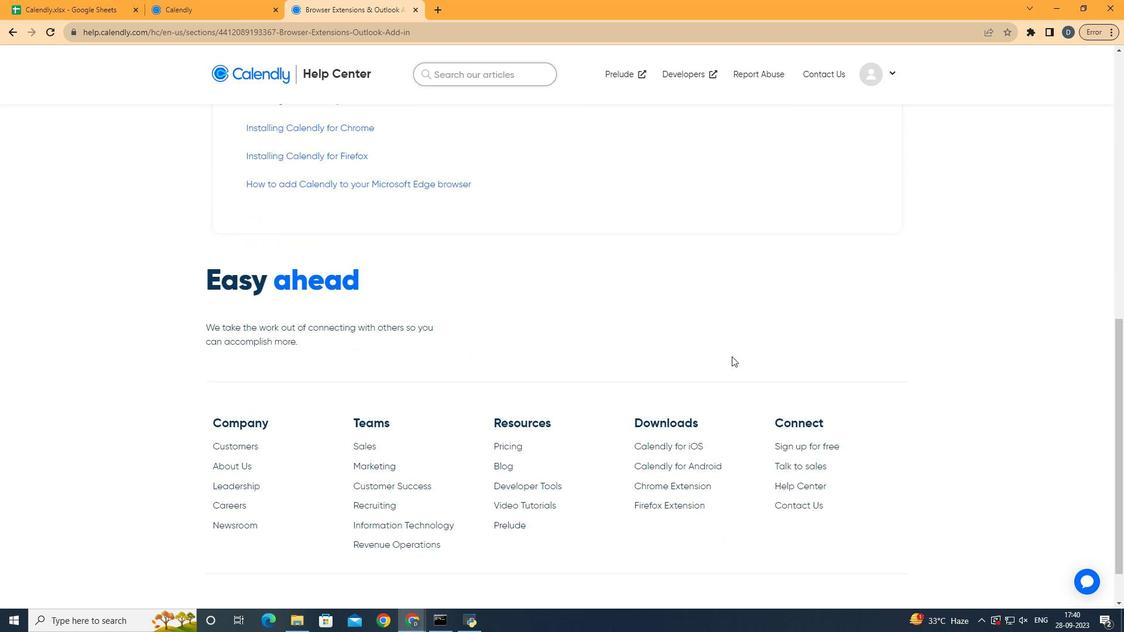 
Action: Mouse scrolled (731, 356) with delta (0, 0)
Screenshot: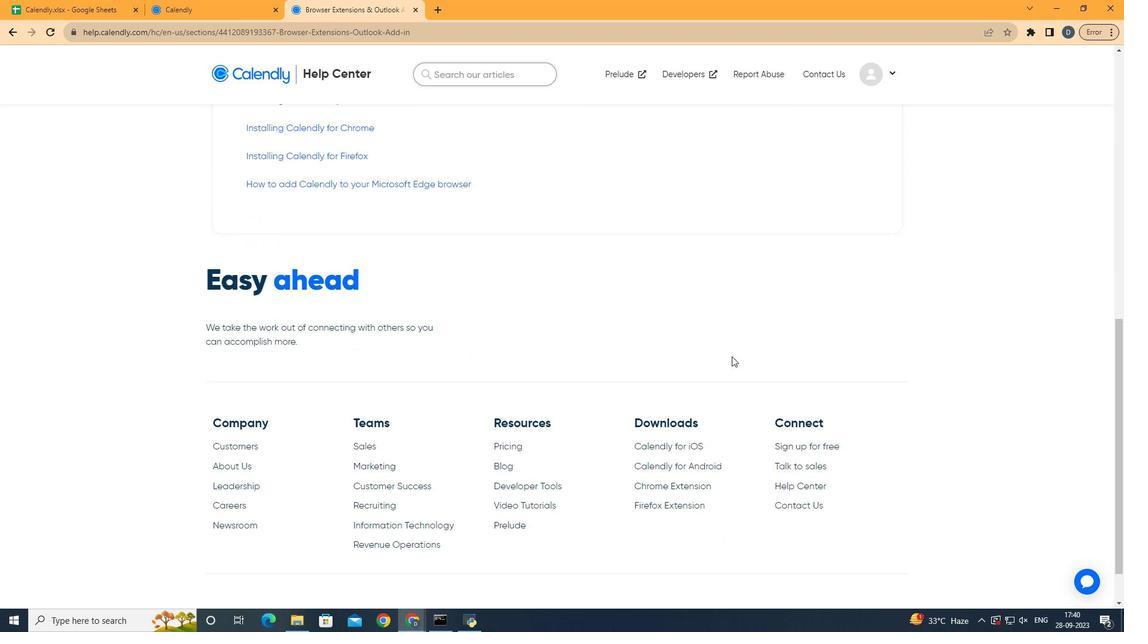 
Action: Mouse scrolled (731, 356) with delta (0, 0)
Screenshot: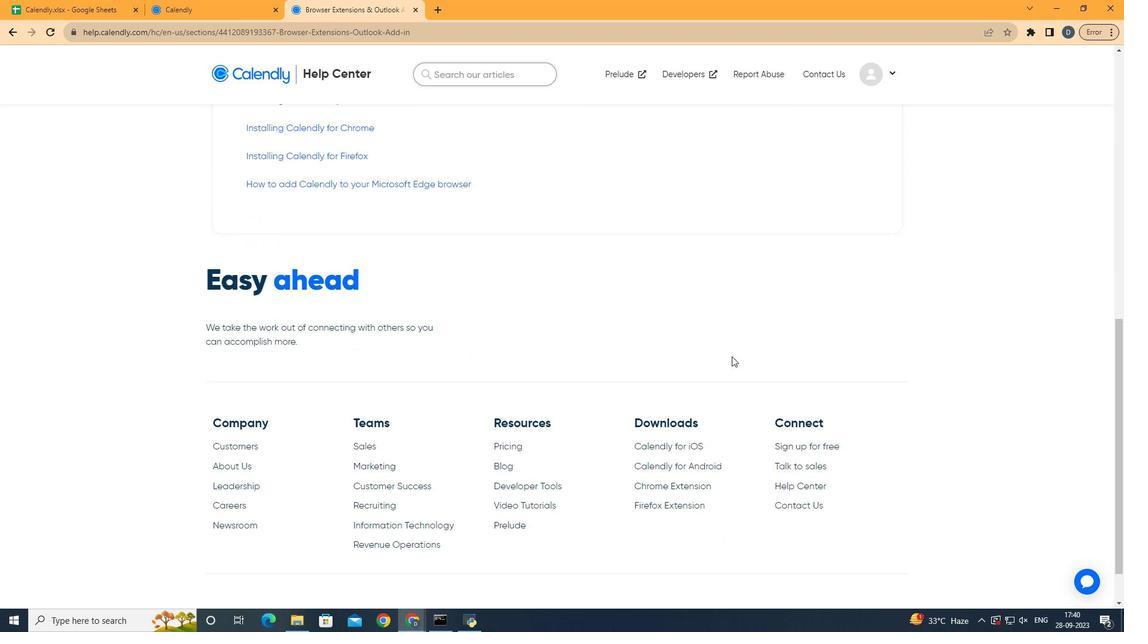 
Action: Mouse scrolled (731, 356) with delta (0, 0)
Screenshot: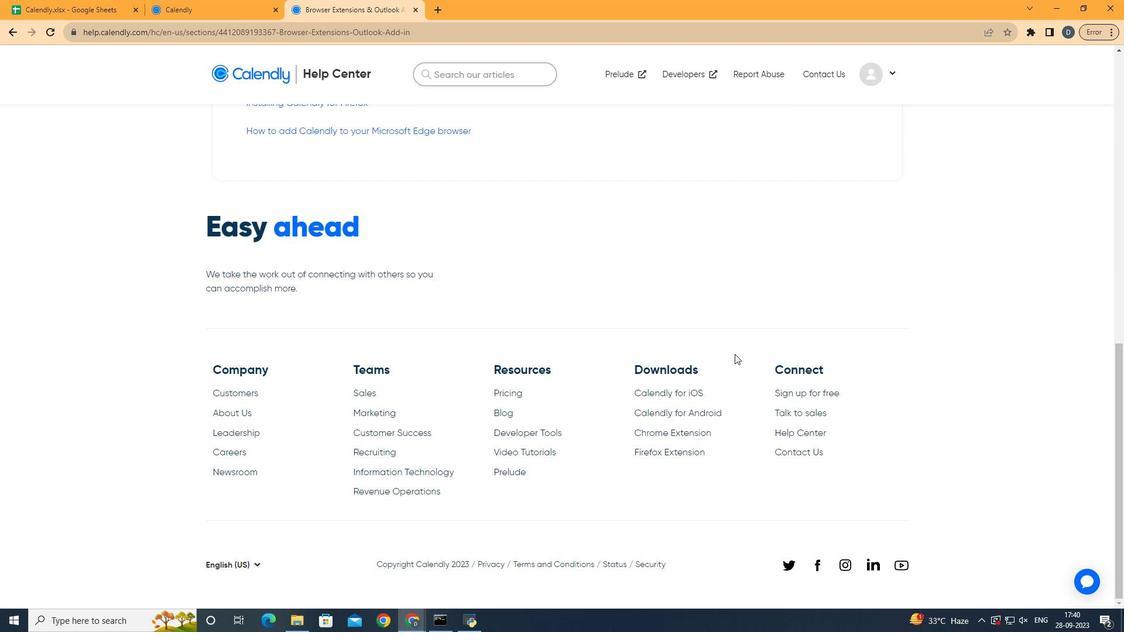 
Action: Mouse scrolled (731, 356) with delta (0, 0)
Screenshot: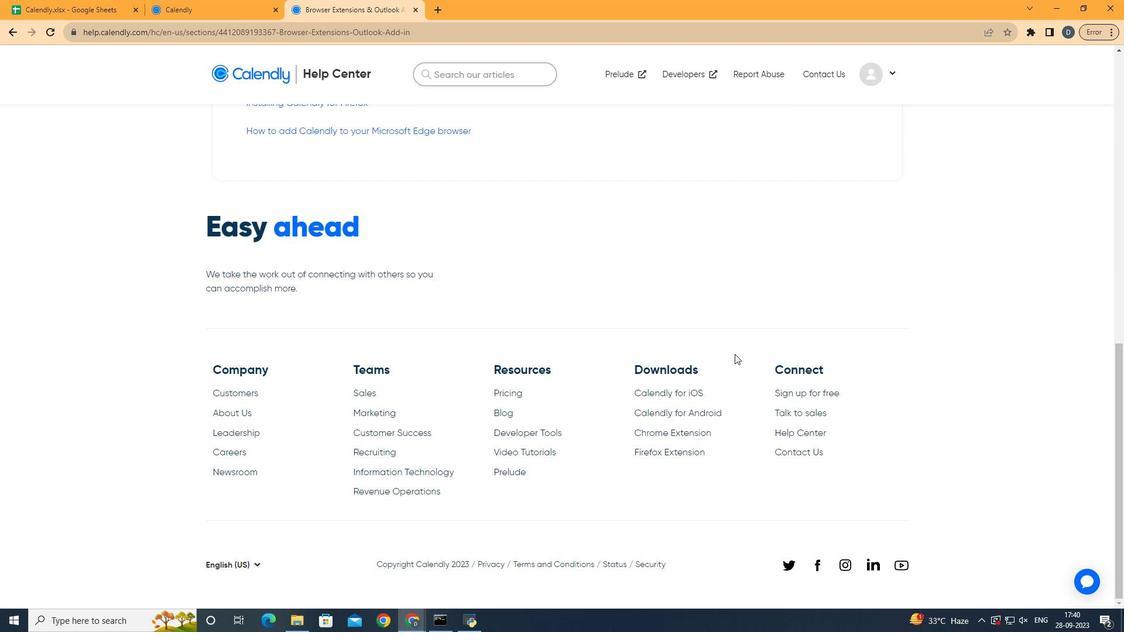 
Action: Mouse scrolled (731, 356) with delta (0, 0)
Screenshot: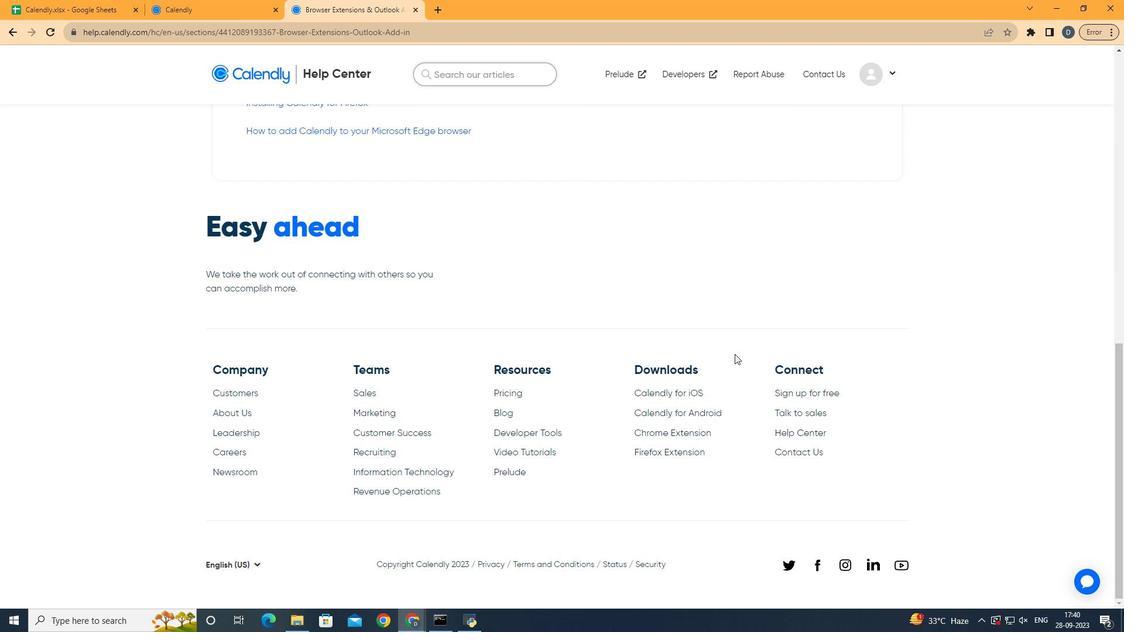 
Action: Mouse scrolled (731, 356) with delta (0, 0)
Screenshot: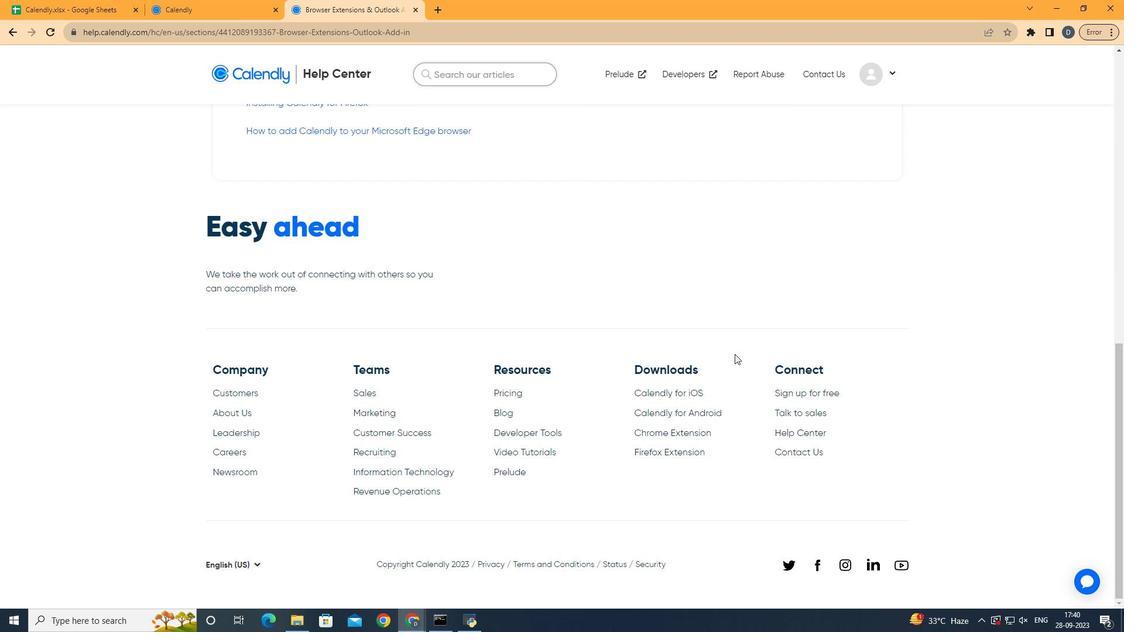 
Action: Mouse moved to (734, 354)
Screenshot: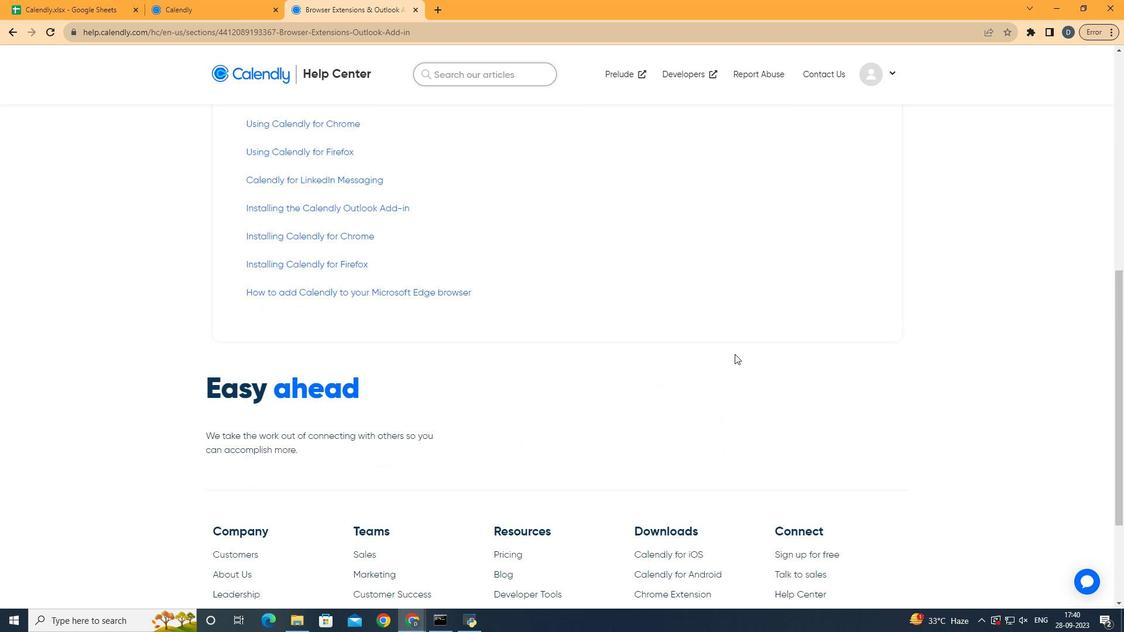 
Action: Mouse scrolled (734, 354) with delta (0, 0)
Screenshot: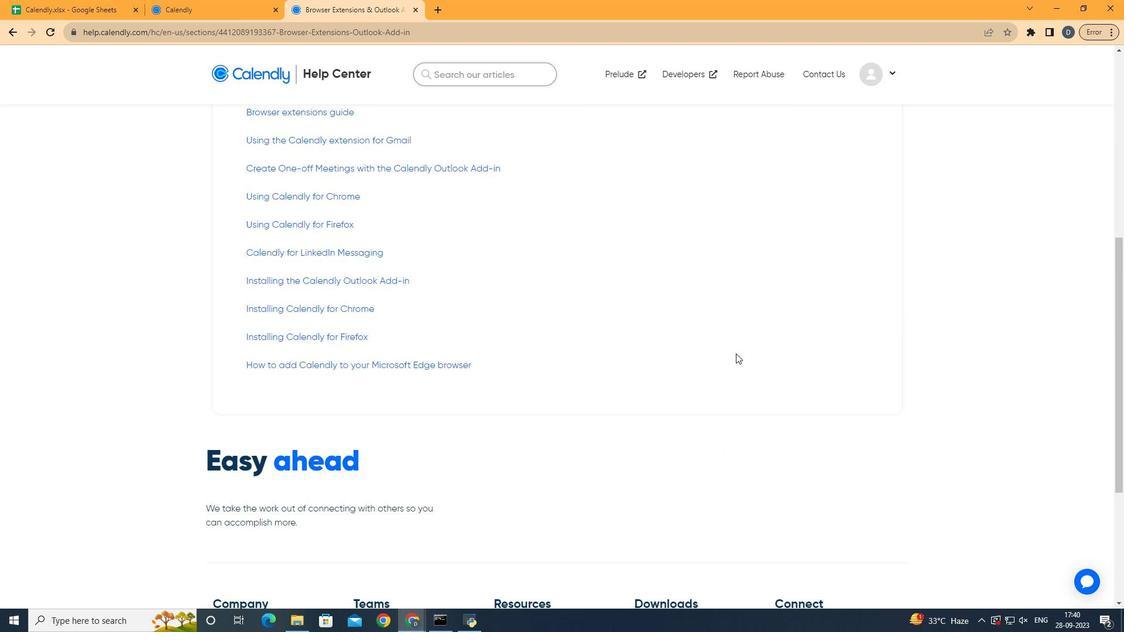 
Action: Mouse scrolled (734, 354) with delta (0, 0)
Screenshot: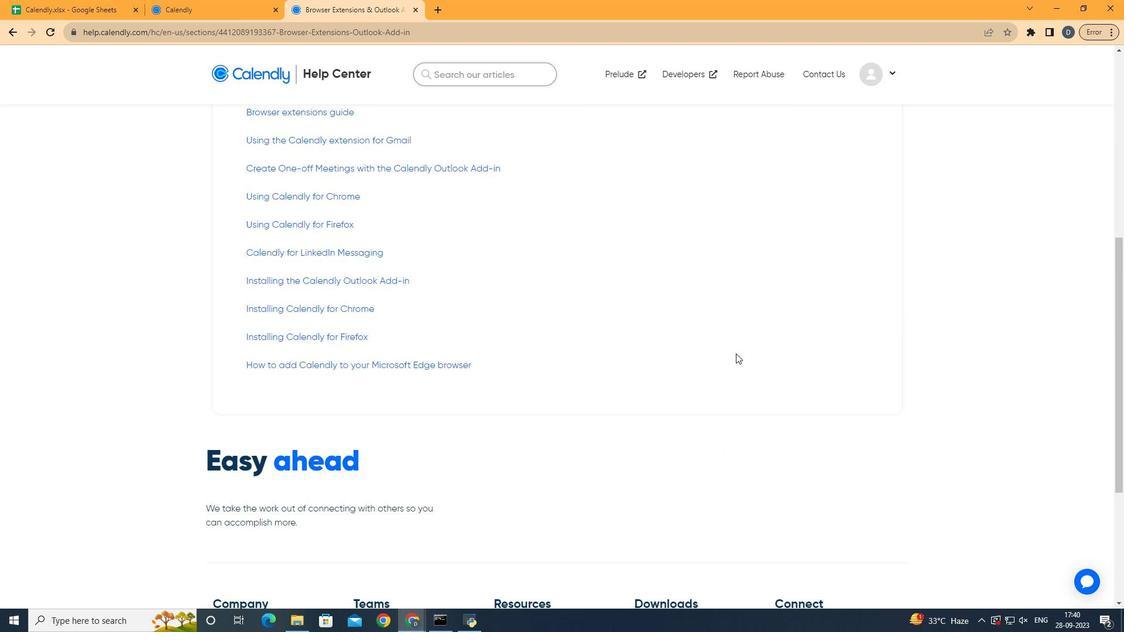 
Action: Mouse scrolled (734, 354) with delta (0, 0)
Screenshot: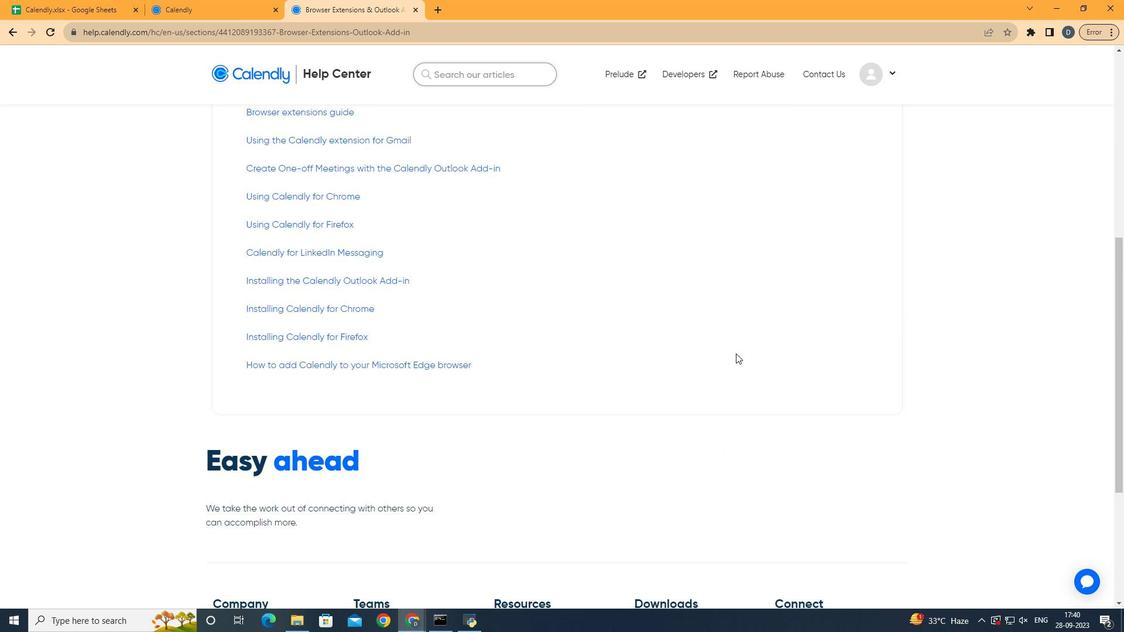 
Action: Mouse scrolled (734, 354) with delta (0, 0)
Screenshot: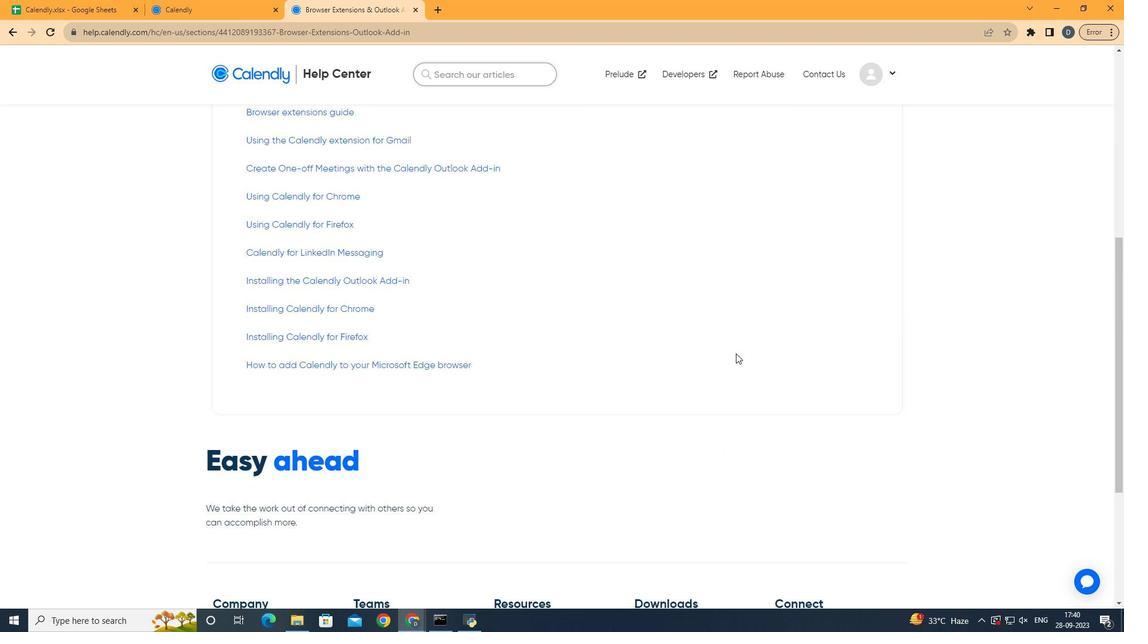 
Action: Mouse moved to (736, 353)
Screenshot: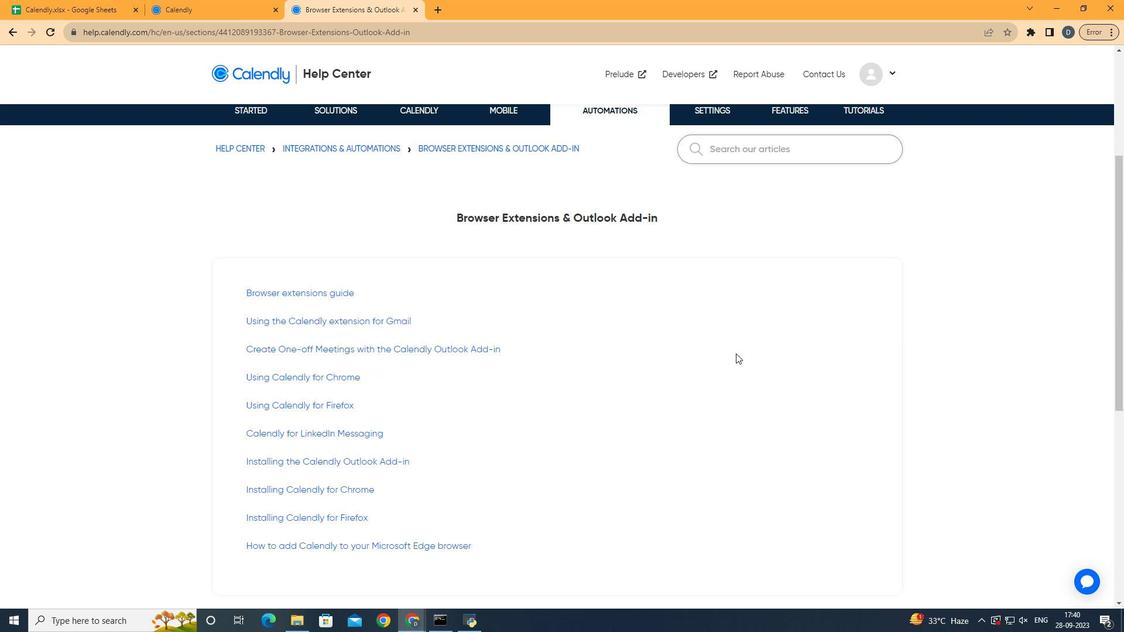 
Action: Mouse scrolled (736, 354) with delta (0, 0)
Screenshot: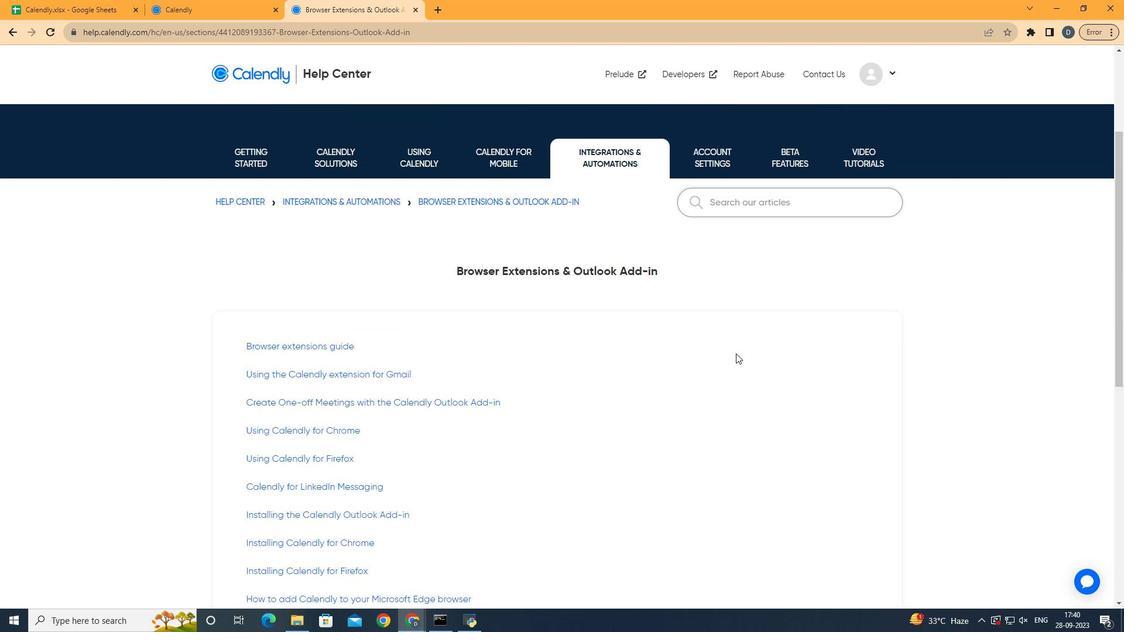 
Action: Mouse scrolled (736, 354) with delta (0, 0)
Screenshot: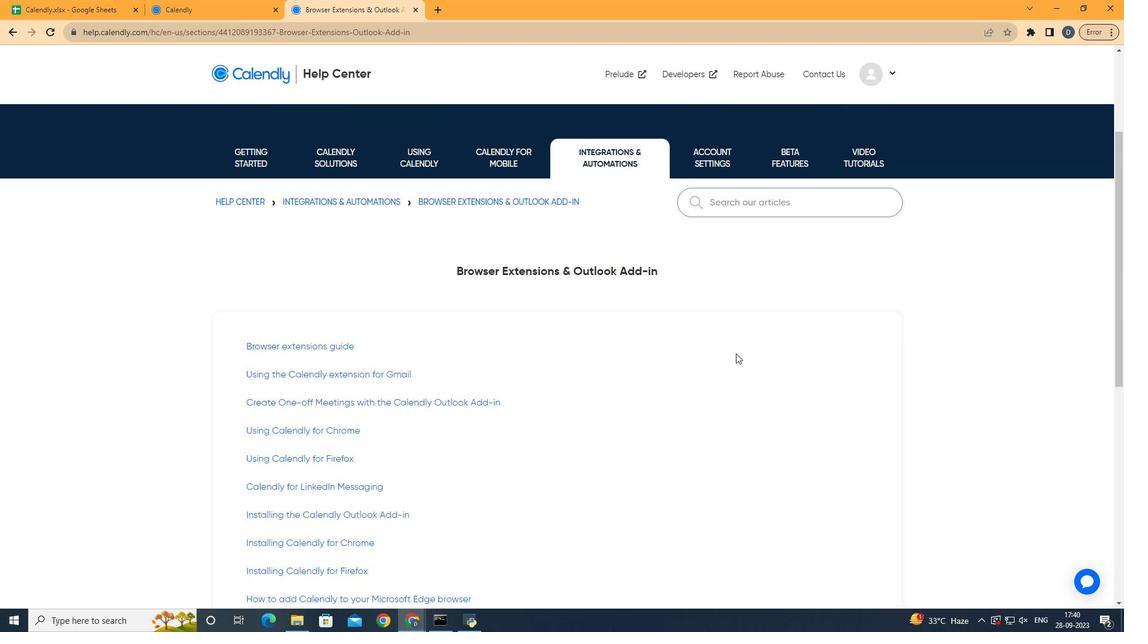 
Action: Mouse scrolled (736, 354) with delta (0, 0)
Screenshot: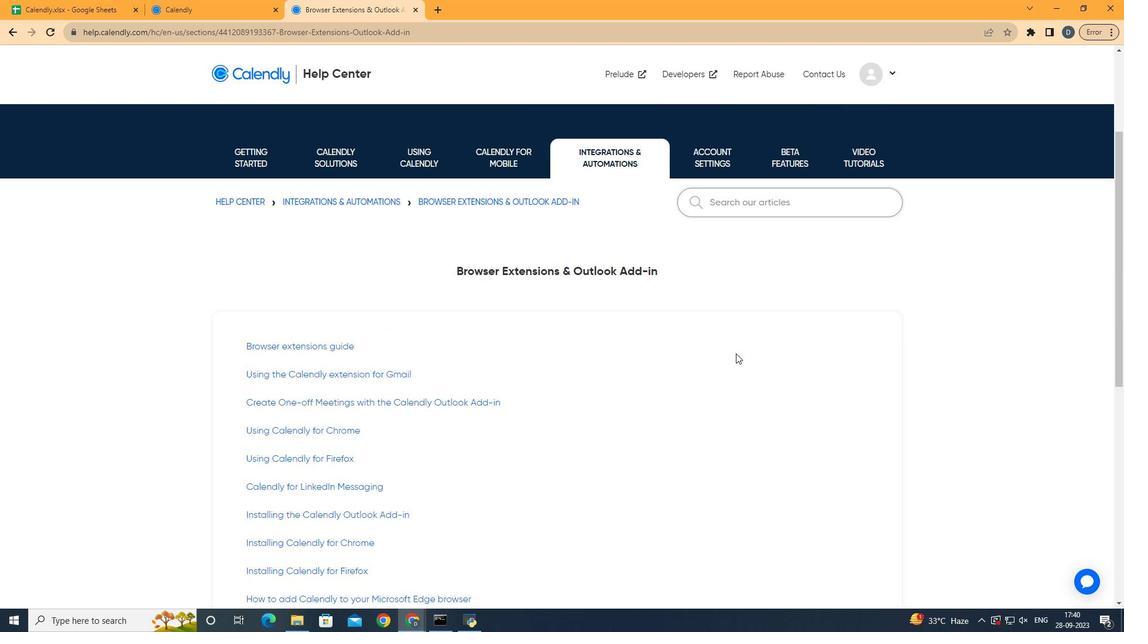 
Action: Mouse scrolled (736, 354) with delta (0, 0)
Screenshot: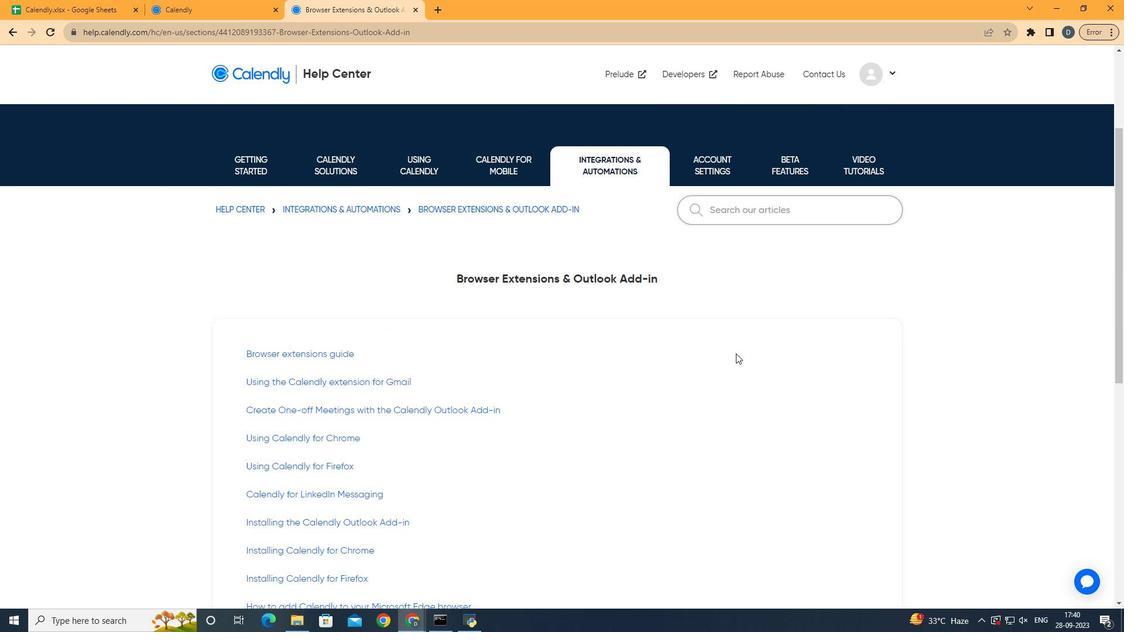 
Action: Mouse scrolled (736, 354) with delta (0, 0)
Screenshot: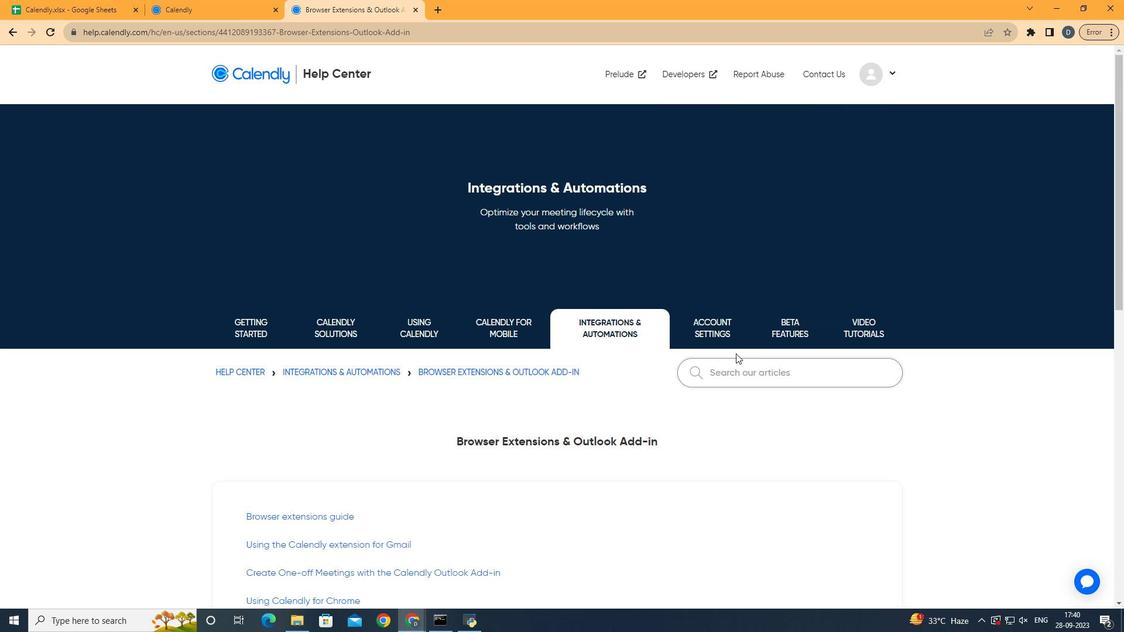 
Action: Mouse scrolled (736, 354) with delta (0, 0)
Screenshot: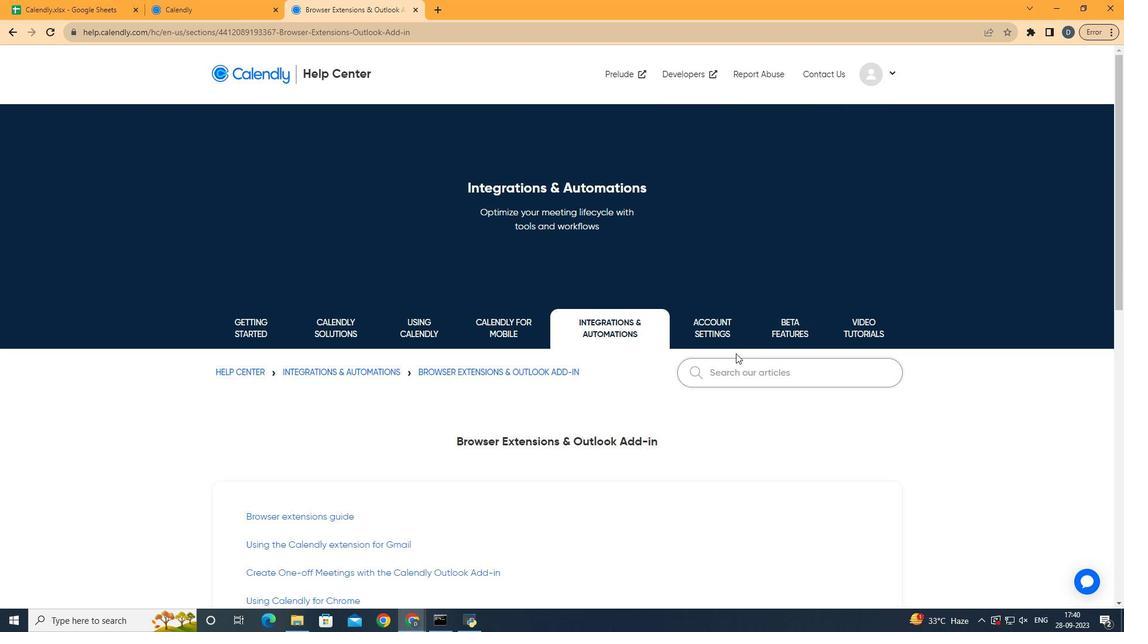 
Action: Mouse scrolled (736, 354) with delta (0, 0)
Screenshot: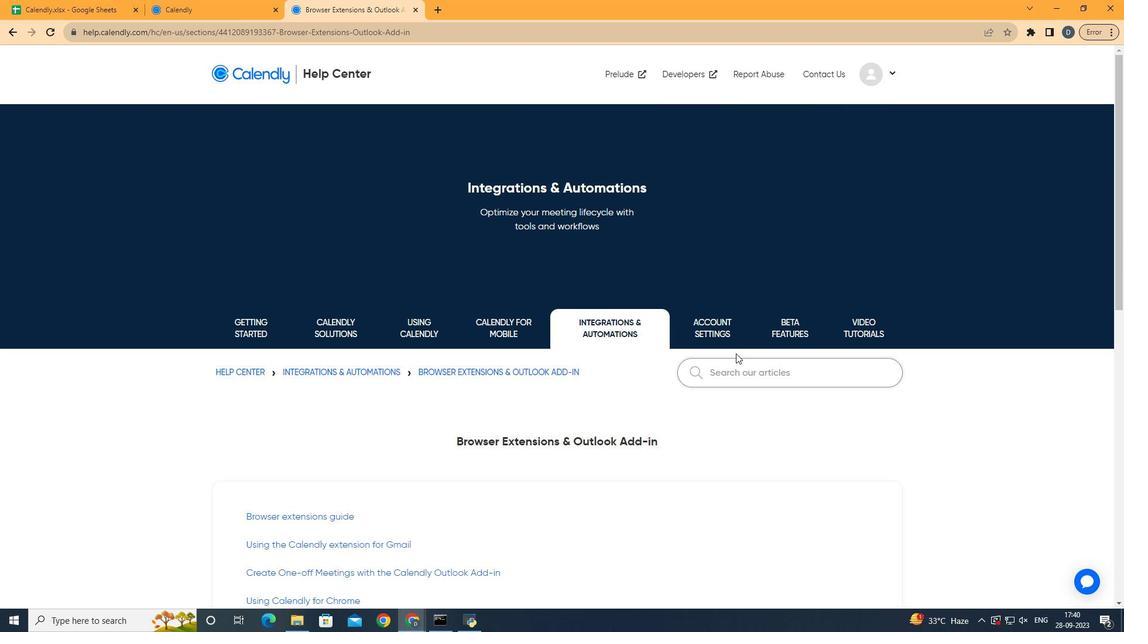 
Action: Mouse scrolled (736, 354) with delta (0, 0)
Screenshot: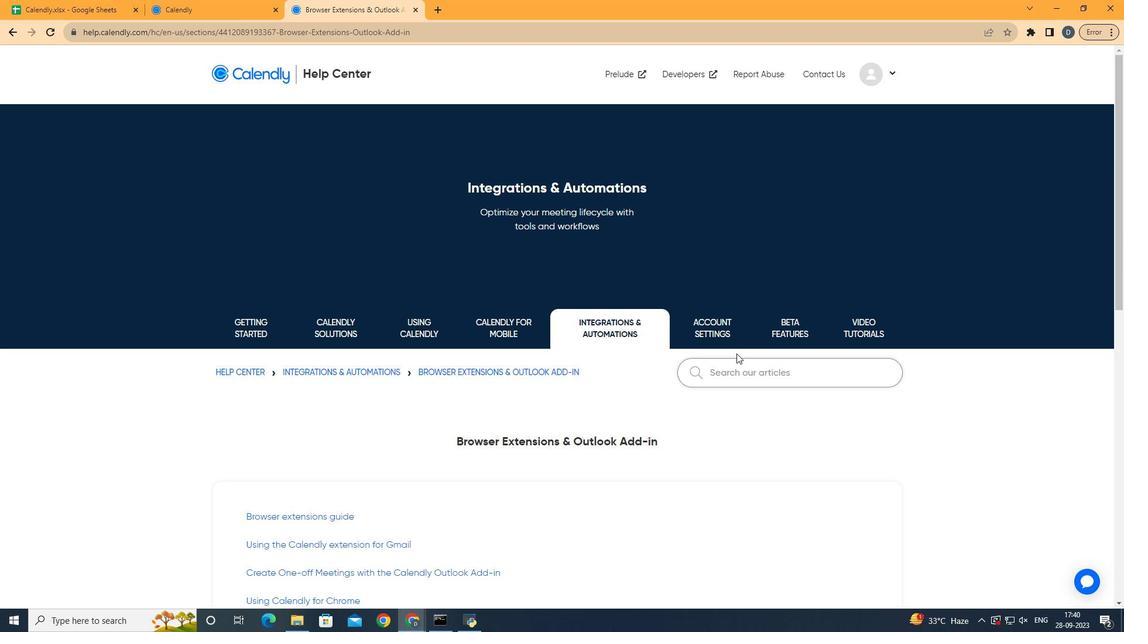 
Action: Mouse scrolled (736, 354) with delta (0, 0)
Screenshot: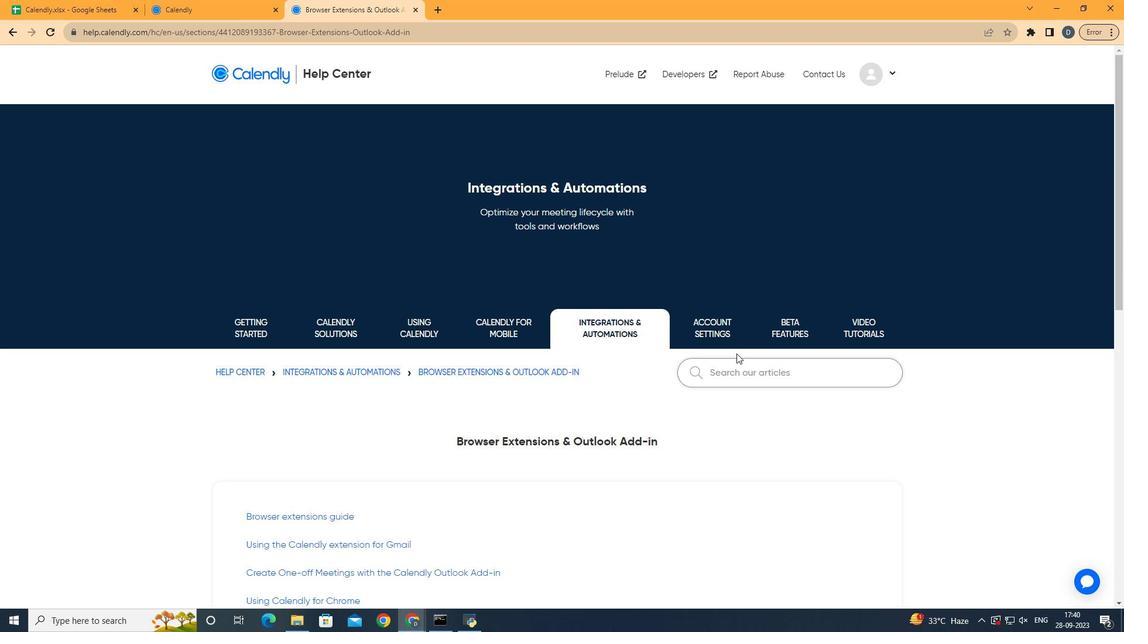 
Action: Mouse moved to (736, 353)
Screenshot: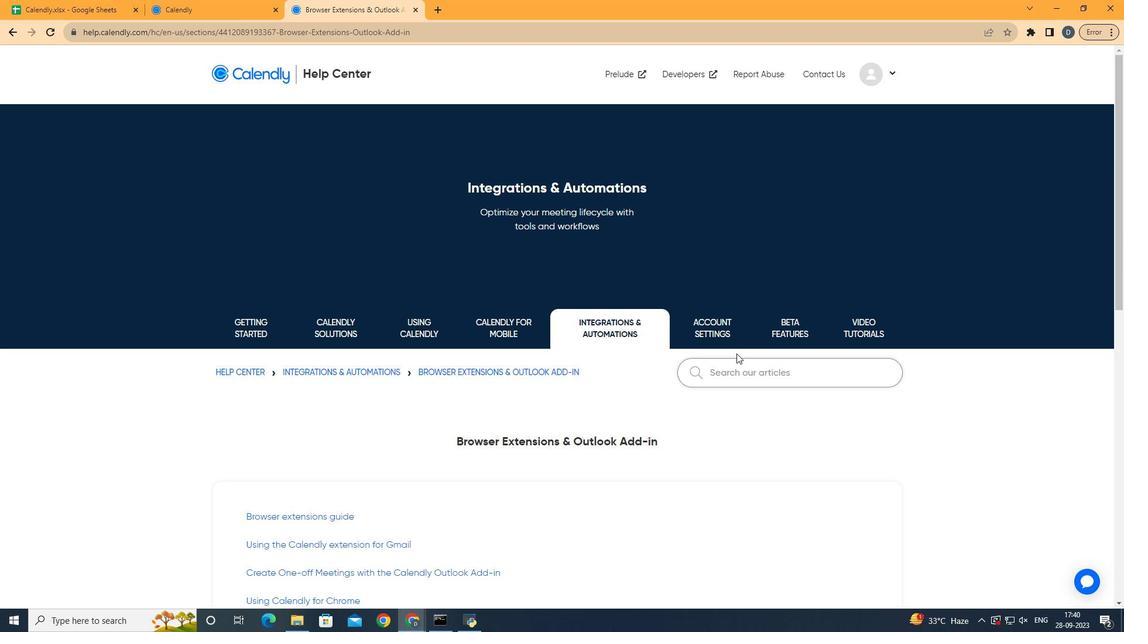 
